 Task: Find connections with filter location Lo Prado with filter topic #jobsearching with filter profile language English with filter current company HDFC securities with filter school Symbiosis Institute of Computer Studies and Research with filter industry Business Content with filter service category CateringChange with filter keywords title Teaching Assistant
Action: Mouse moved to (528, 71)
Screenshot: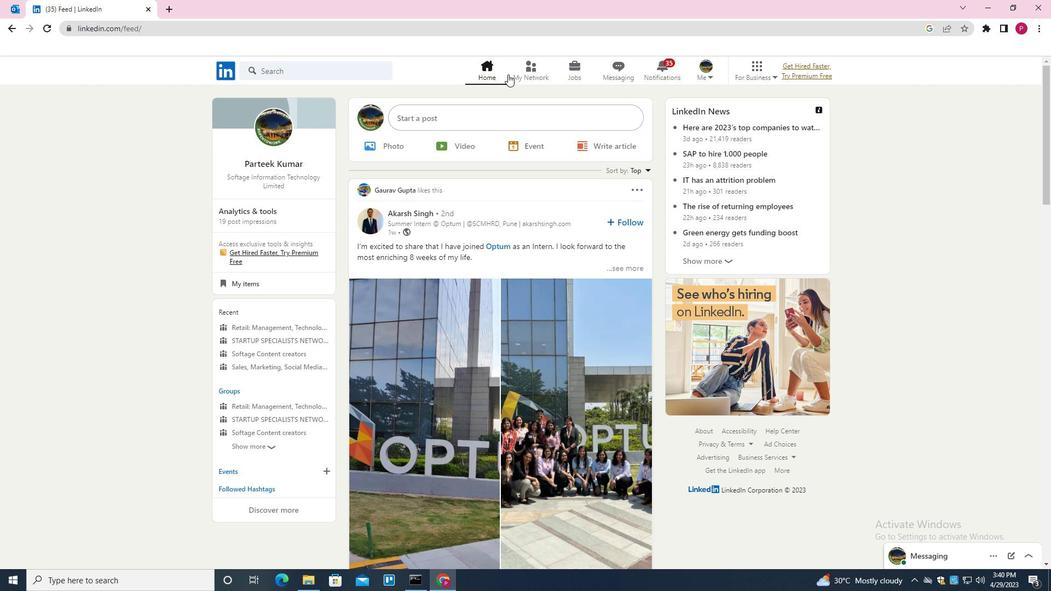 
Action: Mouse pressed left at (528, 71)
Screenshot: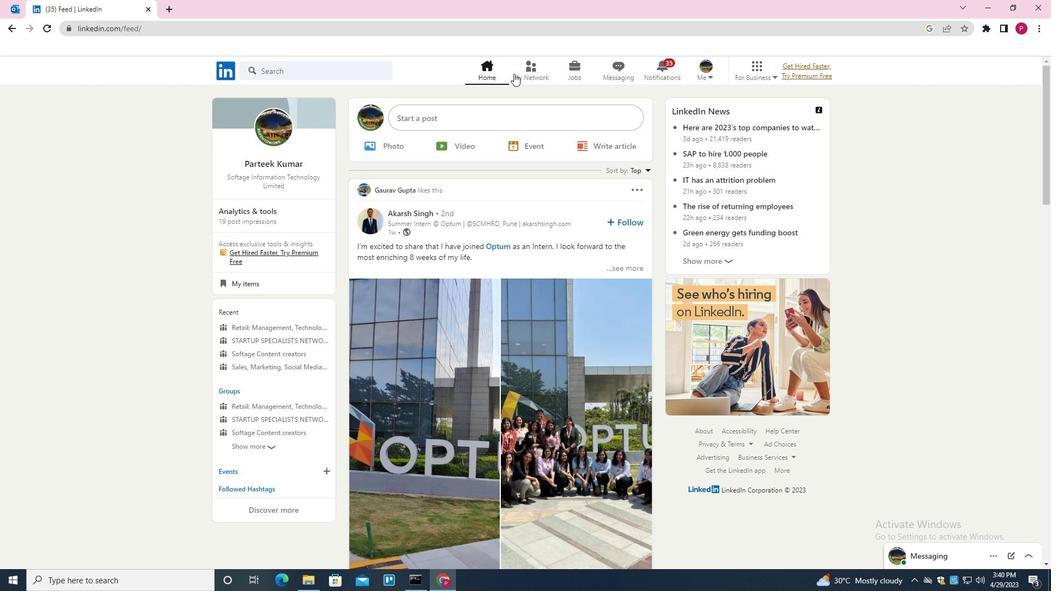 
Action: Mouse moved to (315, 132)
Screenshot: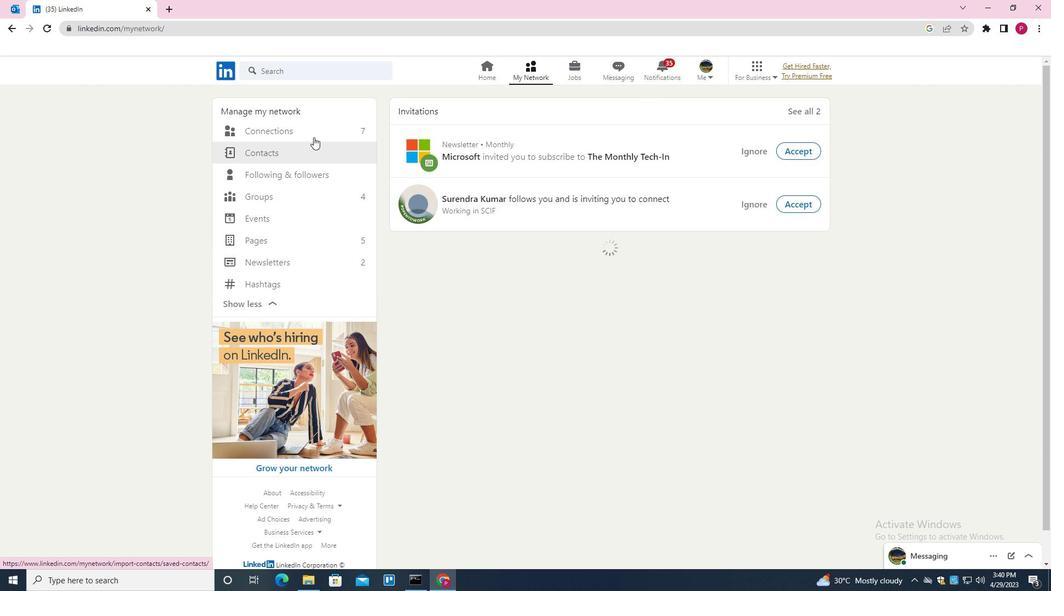
Action: Mouse pressed left at (315, 132)
Screenshot: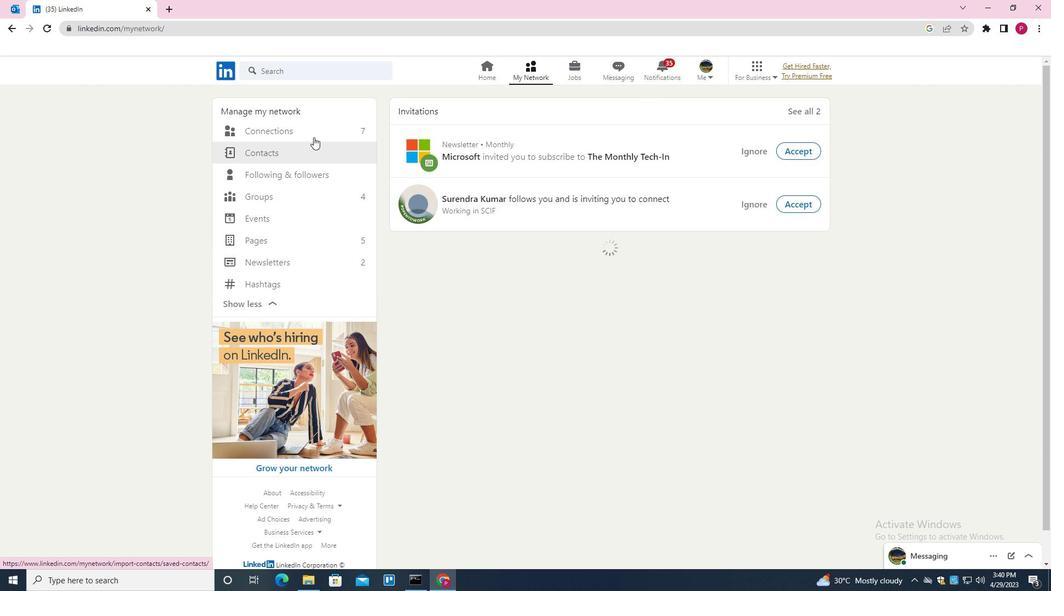 
Action: Mouse moved to (593, 130)
Screenshot: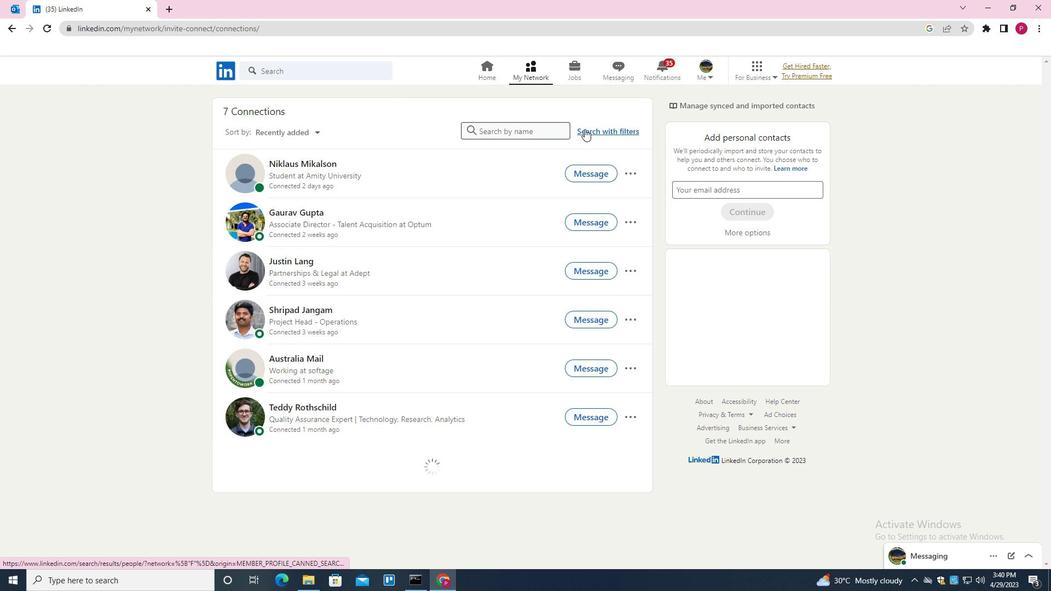 
Action: Mouse pressed left at (593, 130)
Screenshot: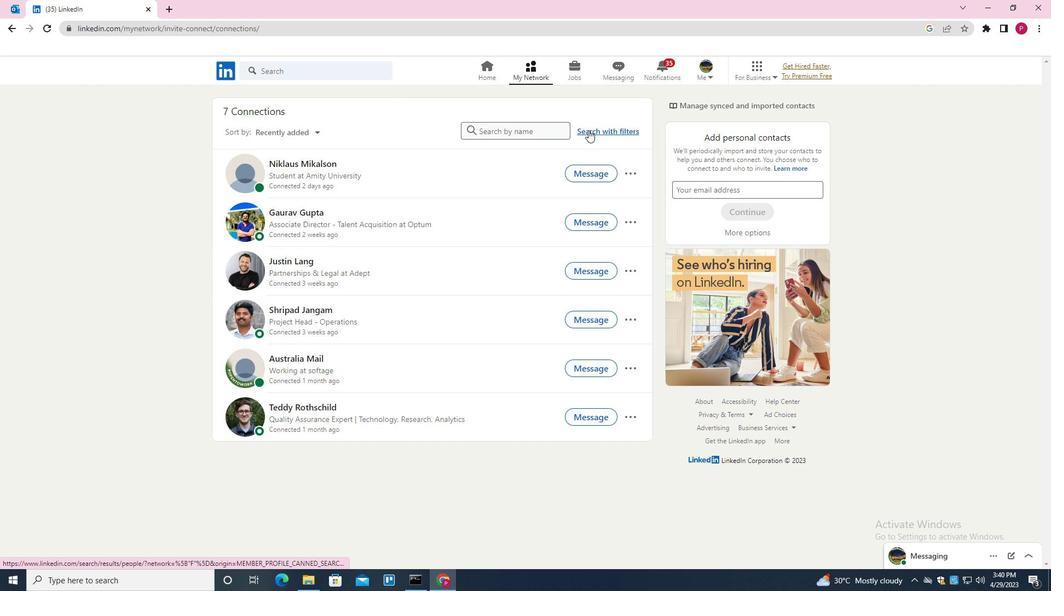 
Action: Mouse moved to (558, 105)
Screenshot: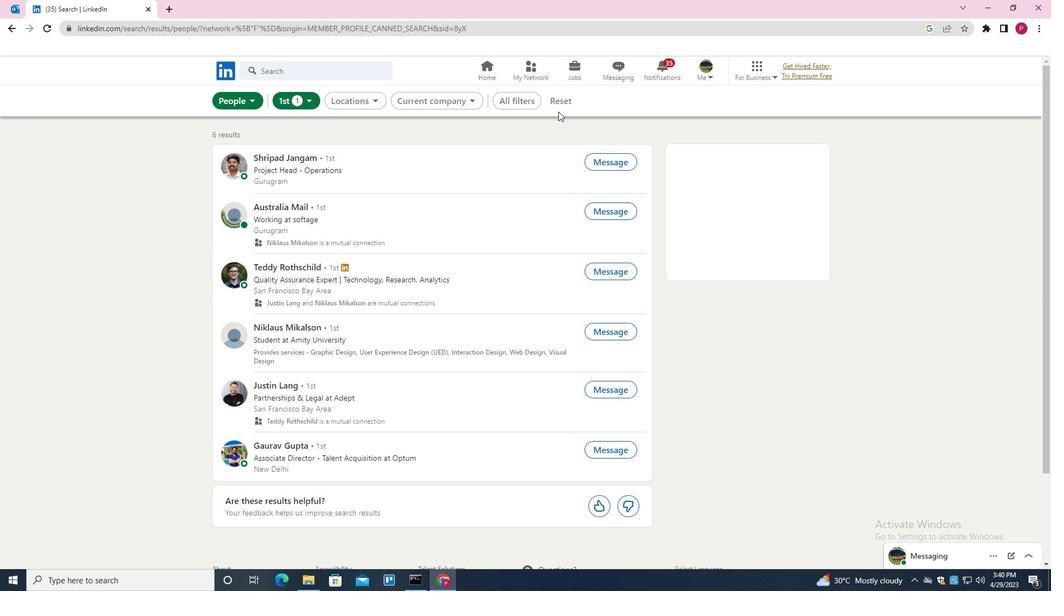 
Action: Mouse pressed left at (558, 105)
Screenshot: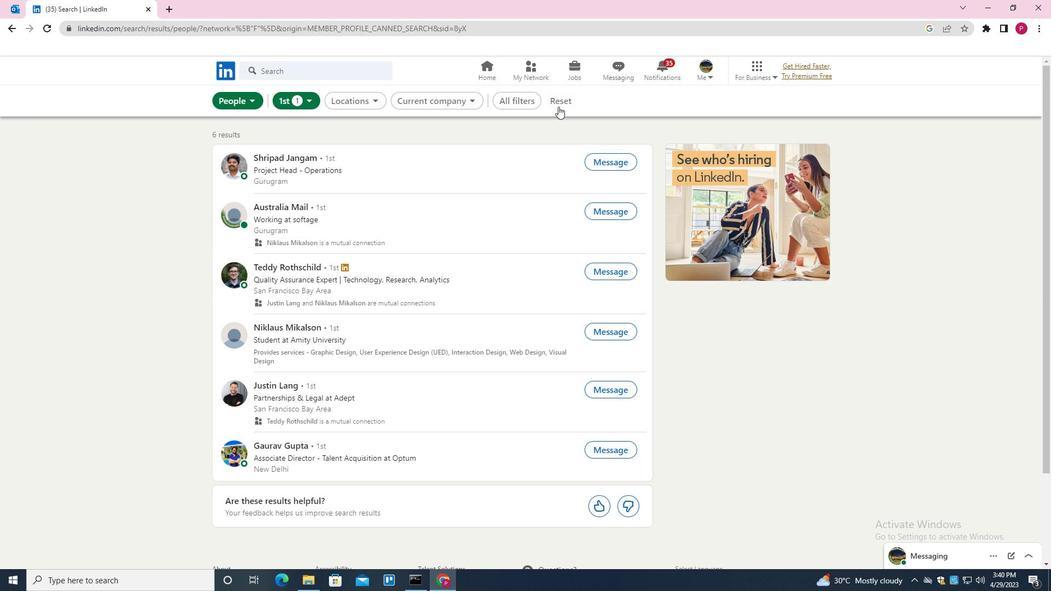 
Action: Mouse moved to (551, 101)
Screenshot: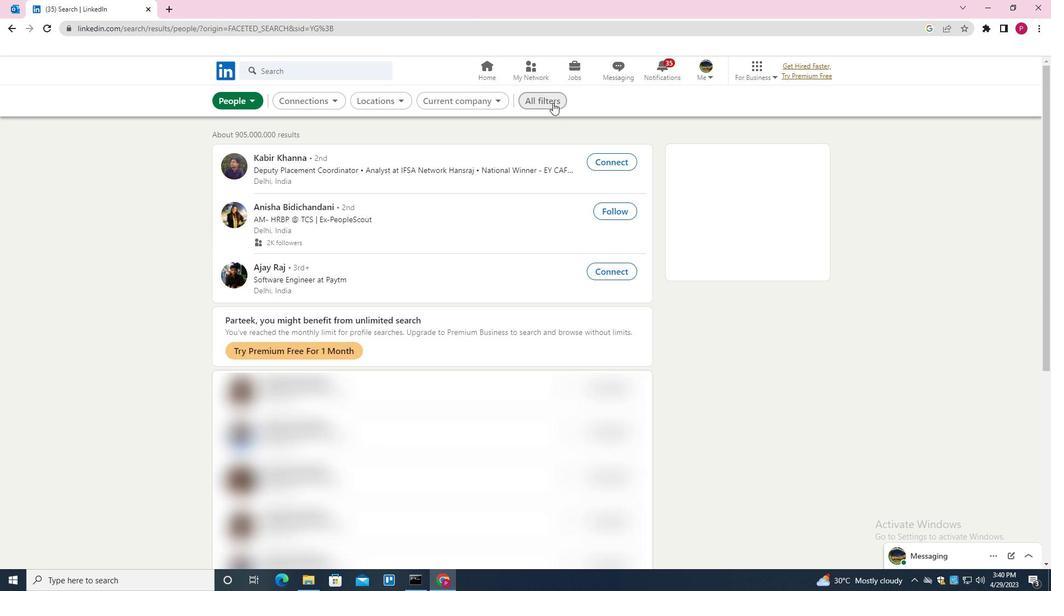 
Action: Mouse pressed left at (551, 101)
Screenshot: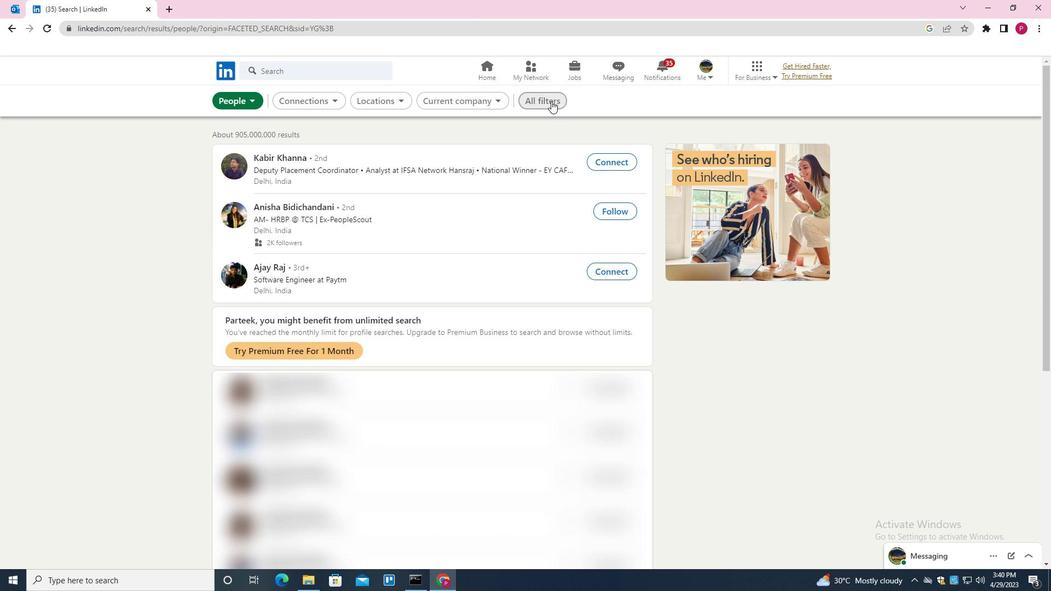 
Action: Mouse moved to (939, 425)
Screenshot: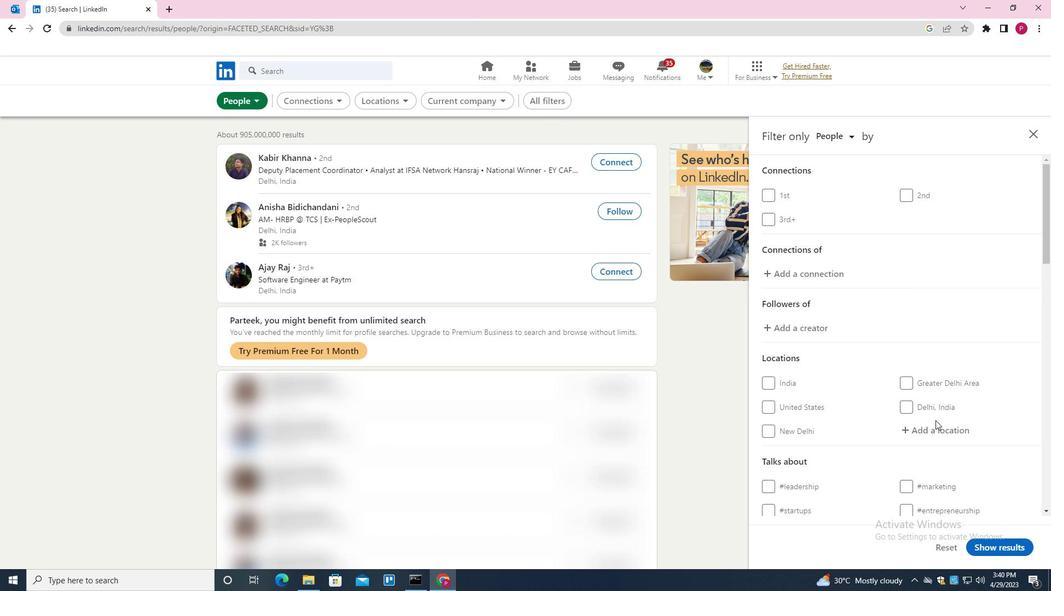 
Action: Mouse pressed left at (939, 425)
Screenshot: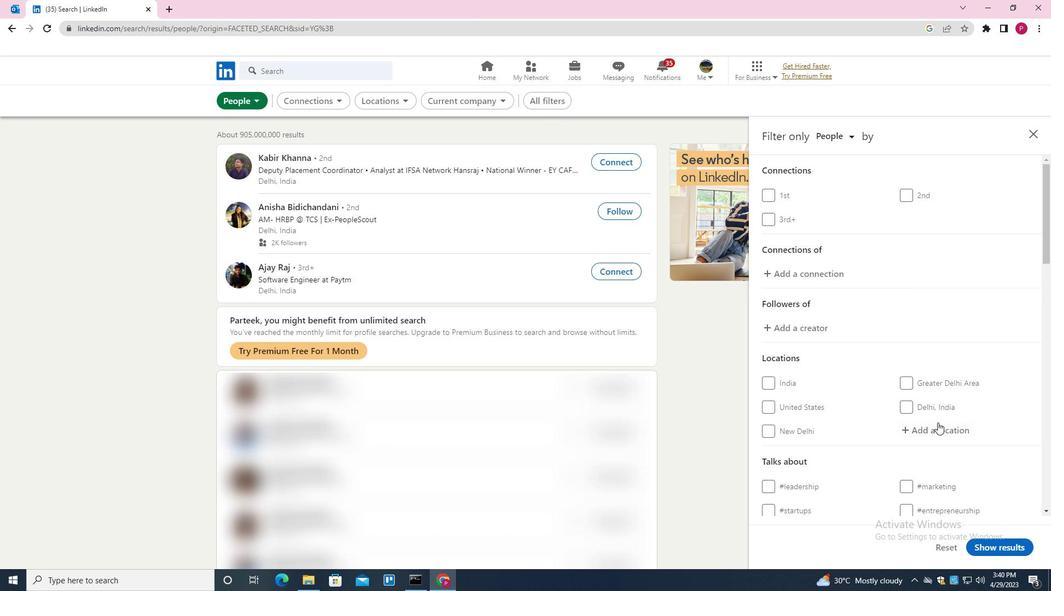 
Action: Mouse moved to (940, 426)
Screenshot: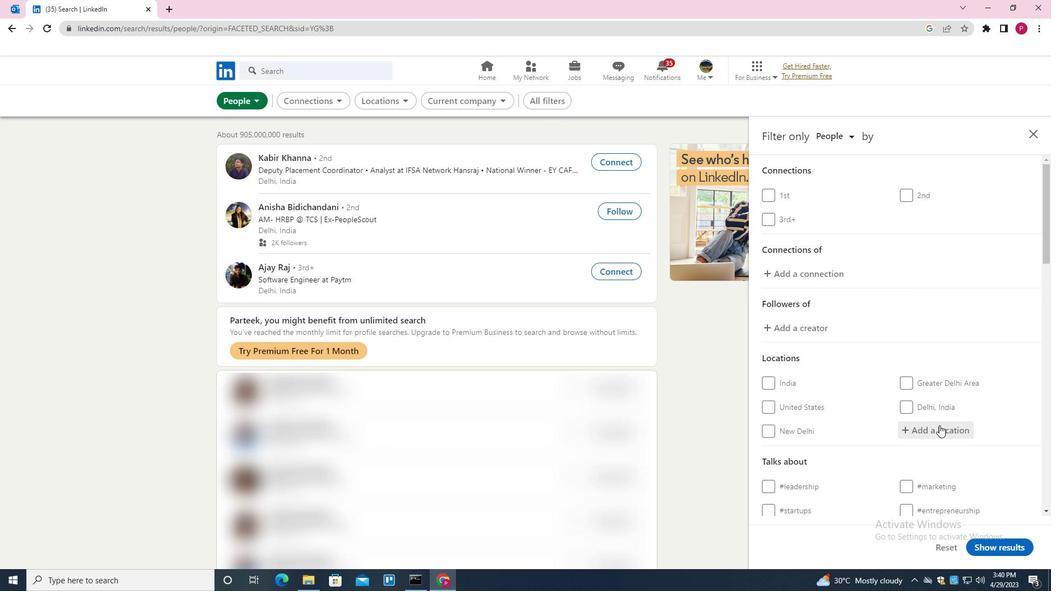 
Action: Key pressed <Key.shift>LO<Key.space><Key.shift>PRADO<Key.down><Key.enter>
Screenshot: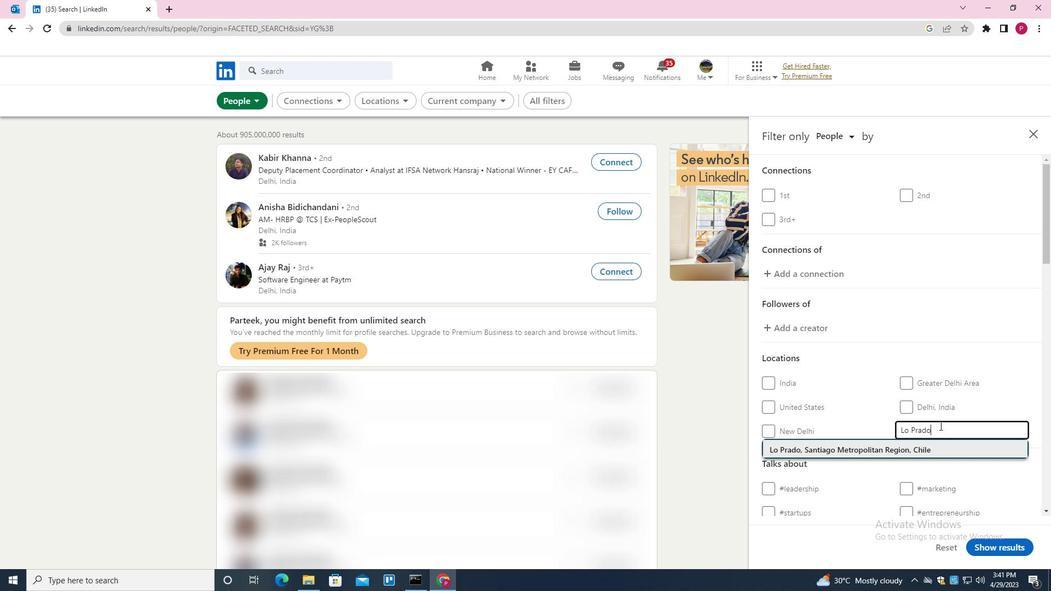 
Action: Mouse moved to (937, 428)
Screenshot: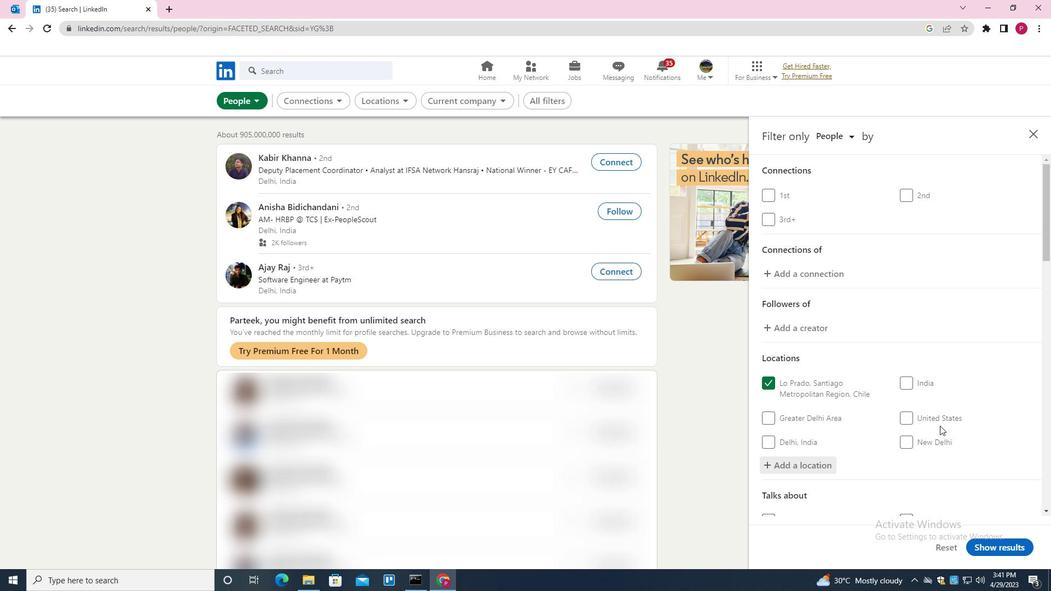 
Action: Mouse scrolled (937, 428) with delta (0, 0)
Screenshot: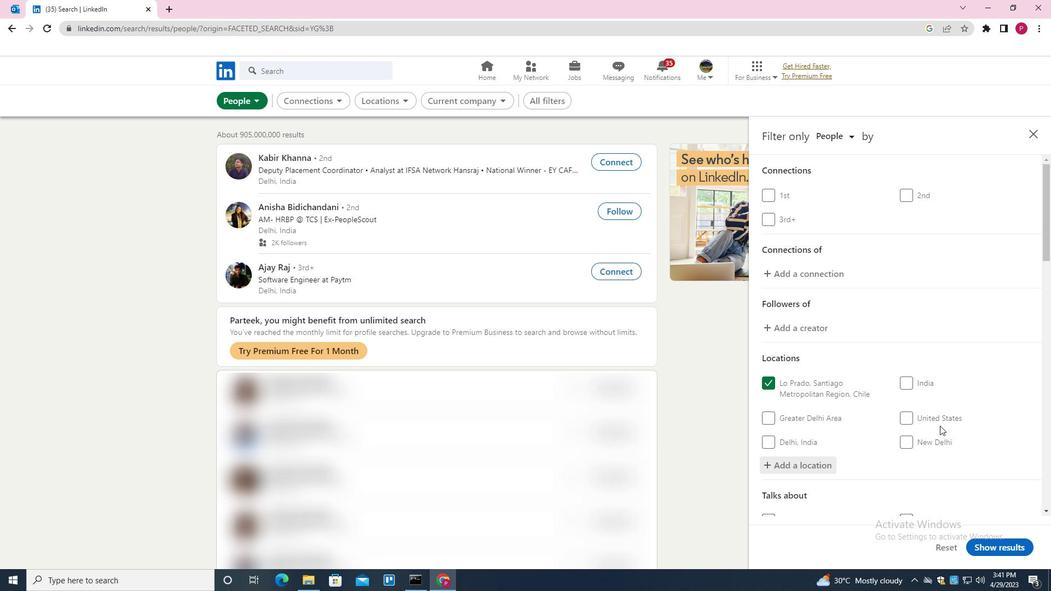 
Action: Mouse moved to (935, 429)
Screenshot: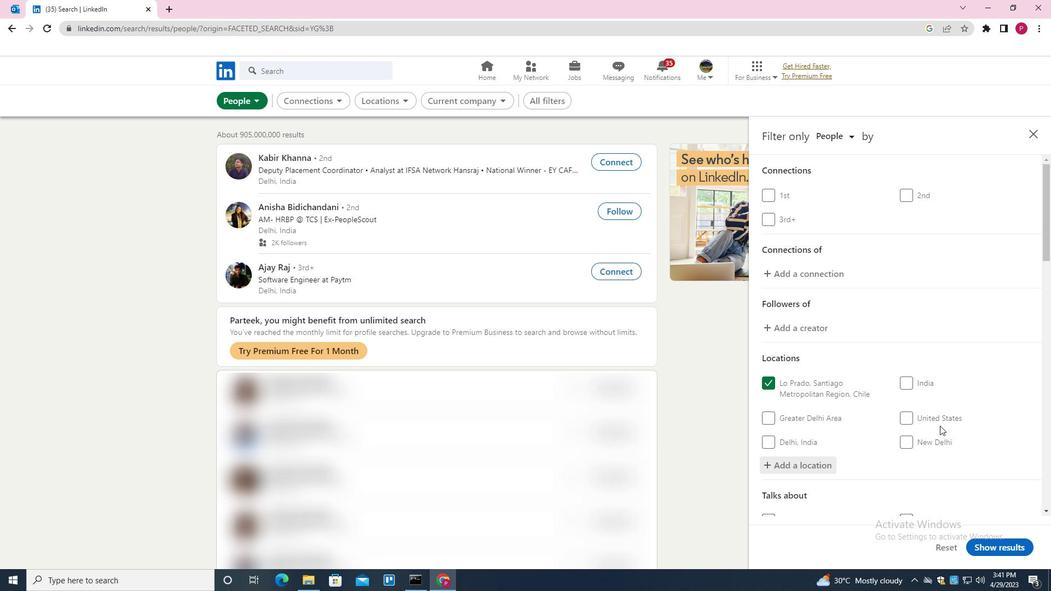 
Action: Mouse scrolled (935, 428) with delta (0, 0)
Screenshot: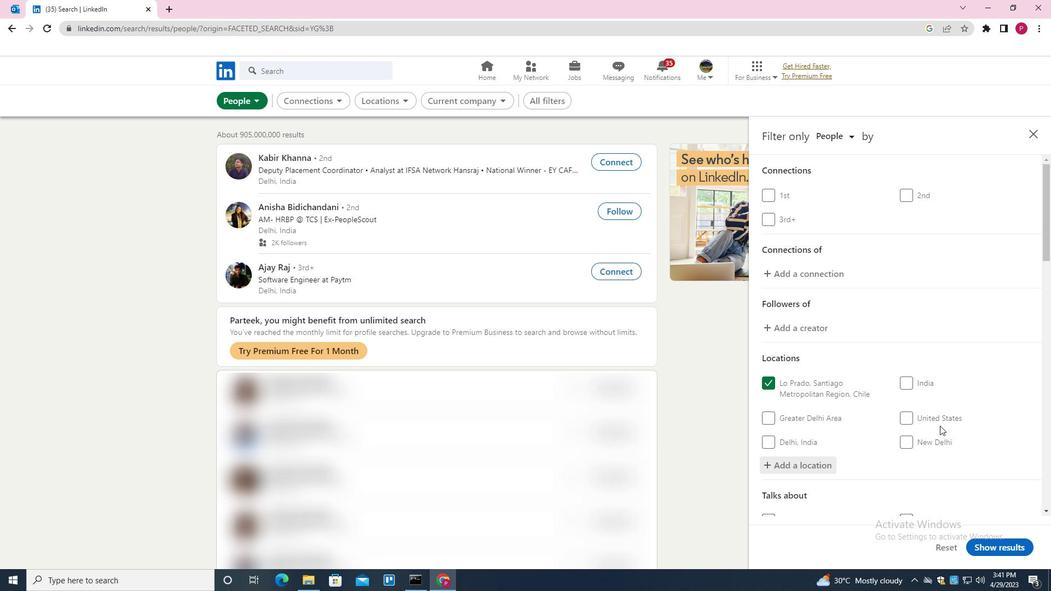 
Action: Mouse moved to (934, 430)
Screenshot: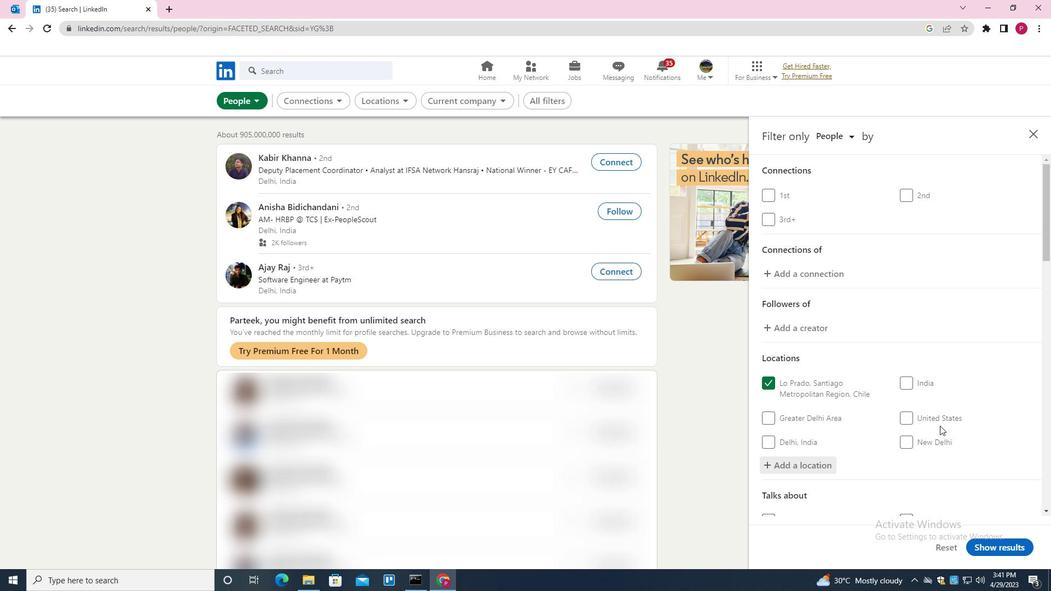 
Action: Mouse scrolled (934, 429) with delta (0, 0)
Screenshot: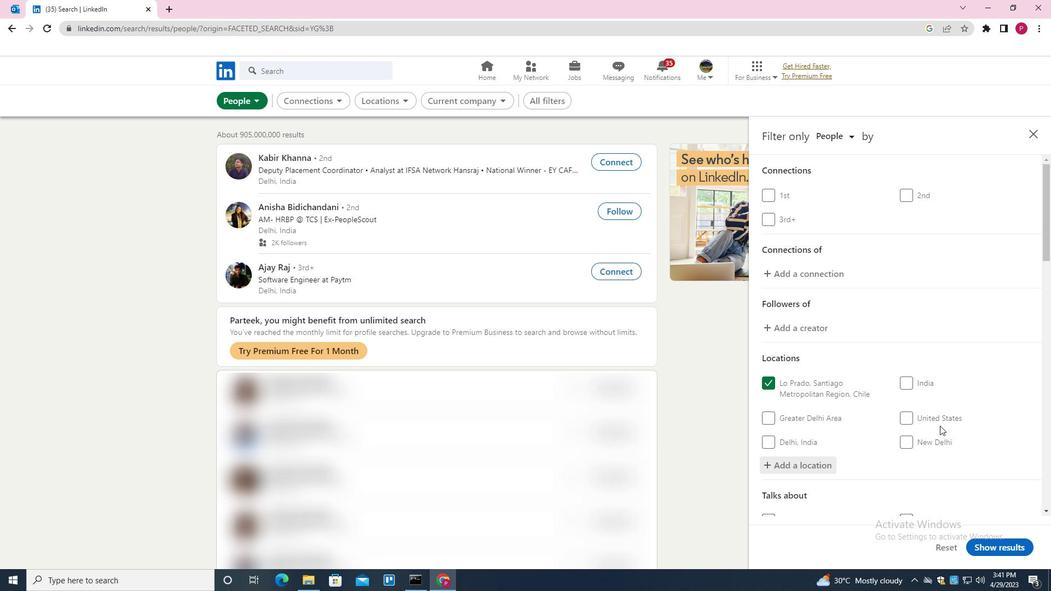 
Action: Mouse moved to (934, 430)
Screenshot: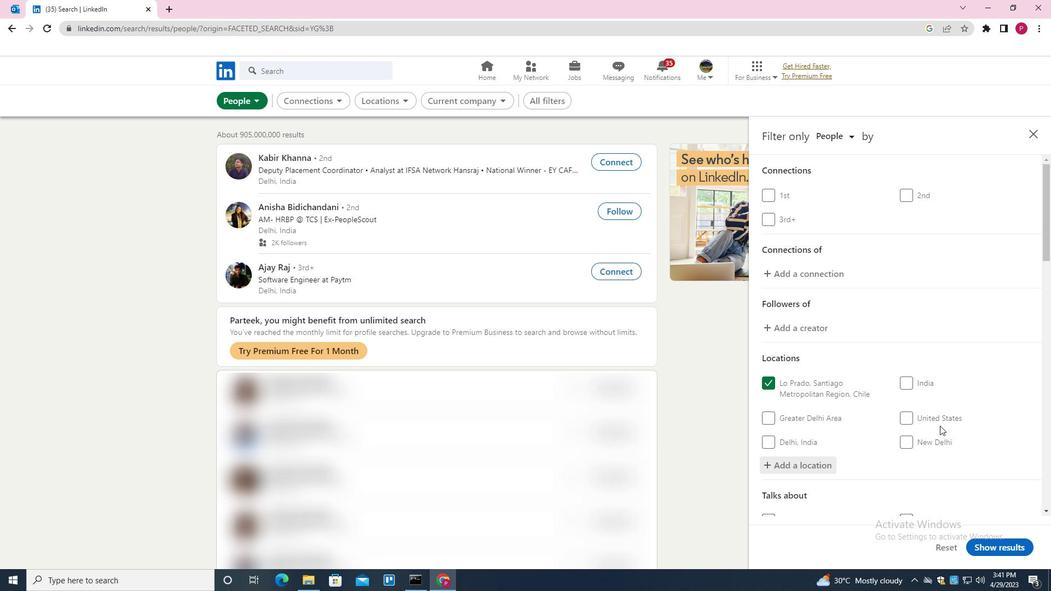 
Action: Mouse scrolled (934, 429) with delta (0, 0)
Screenshot: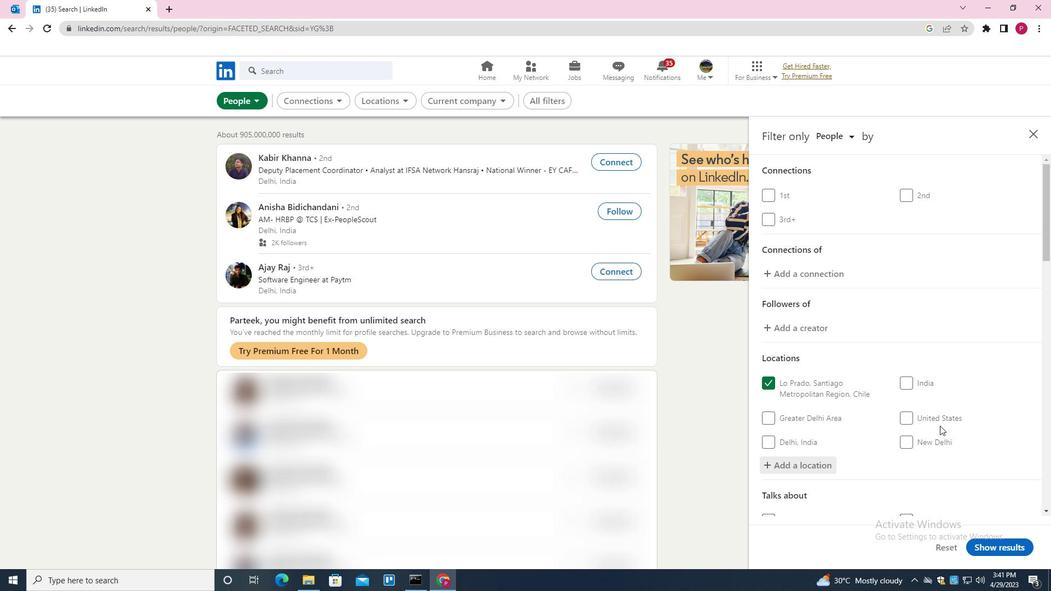 
Action: Mouse moved to (919, 345)
Screenshot: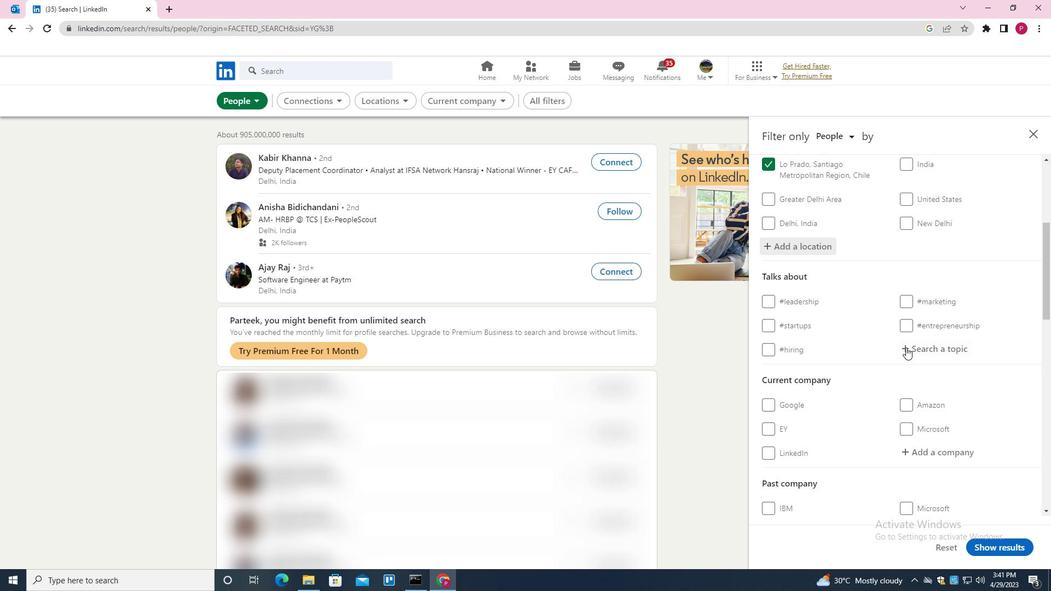 
Action: Mouse pressed left at (919, 345)
Screenshot: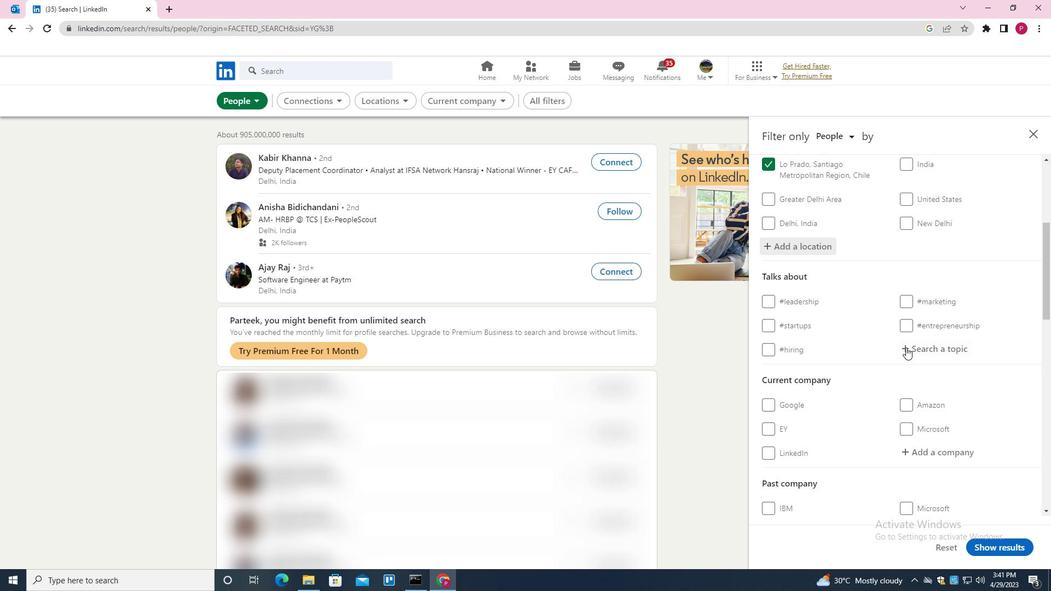 
Action: Key pressed JOBSEARCHING<Key.down><Key.enter>
Screenshot: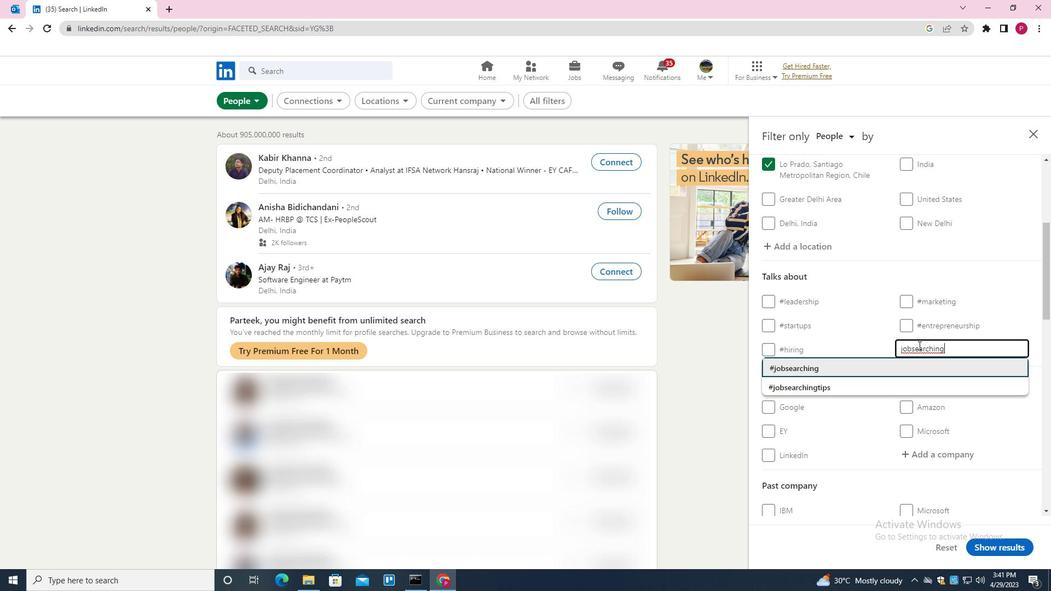 
Action: Mouse moved to (879, 371)
Screenshot: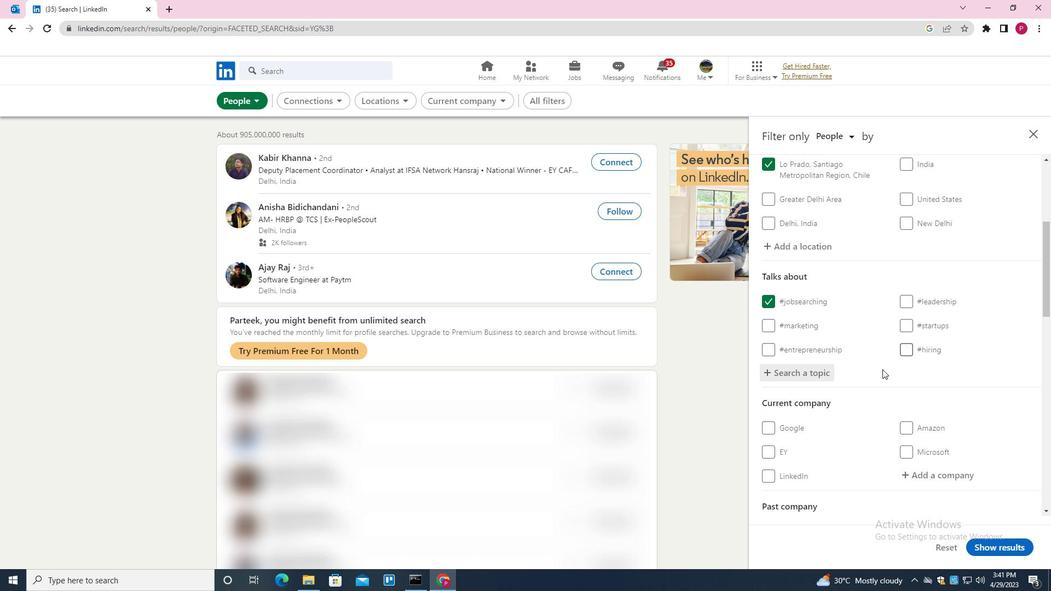 
Action: Mouse scrolled (879, 371) with delta (0, 0)
Screenshot: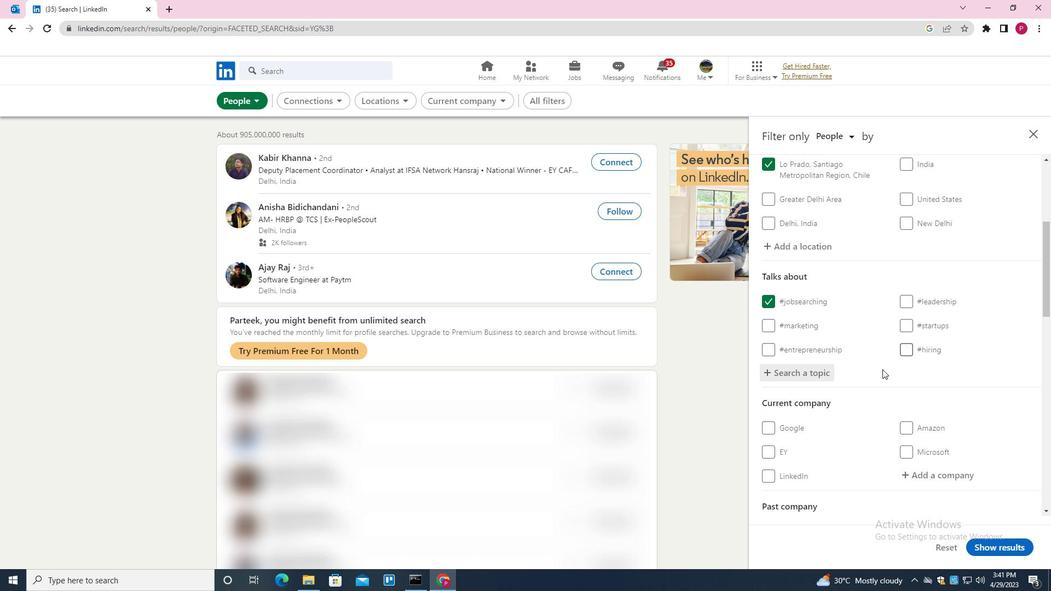 
Action: Mouse scrolled (879, 371) with delta (0, 0)
Screenshot: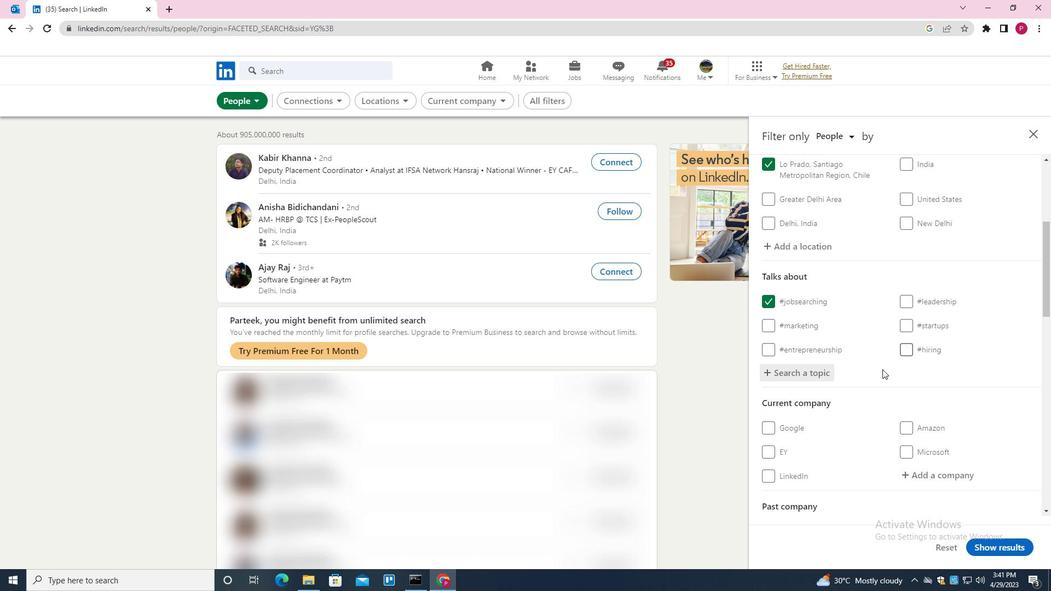 
Action: Mouse scrolled (879, 371) with delta (0, 0)
Screenshot: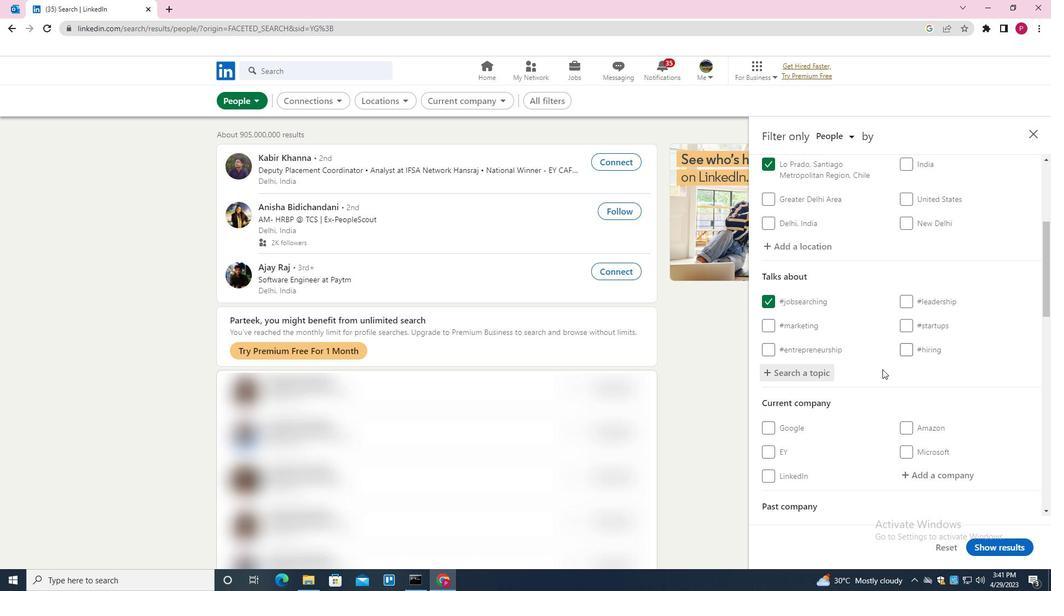 
Action: Mouse moved to (879, 364)
Screenshot: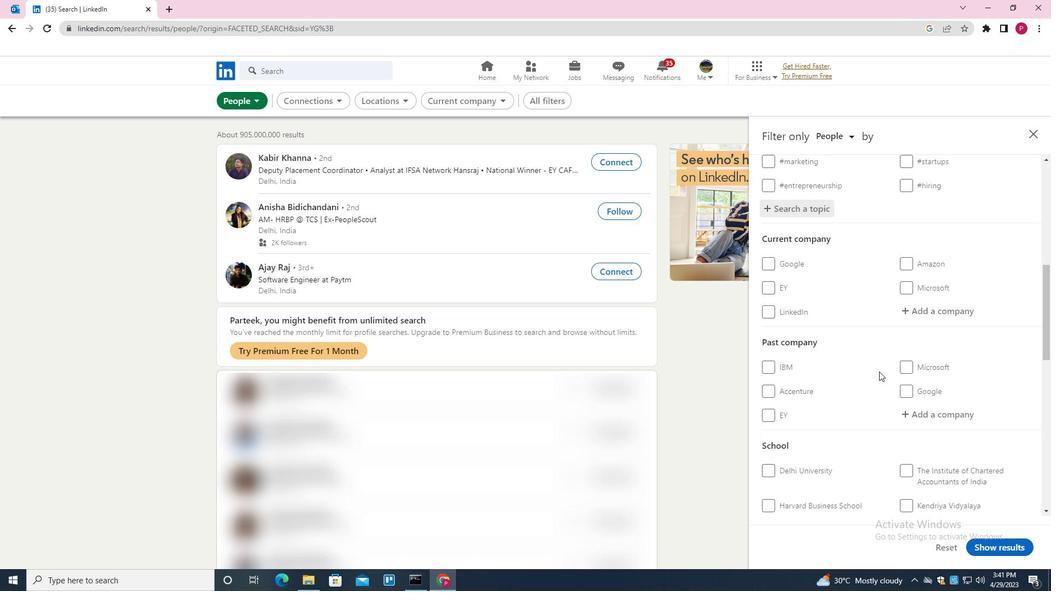 
Action: Mouse scrolled (879, 363) with delta (0, 0)
Screenshot: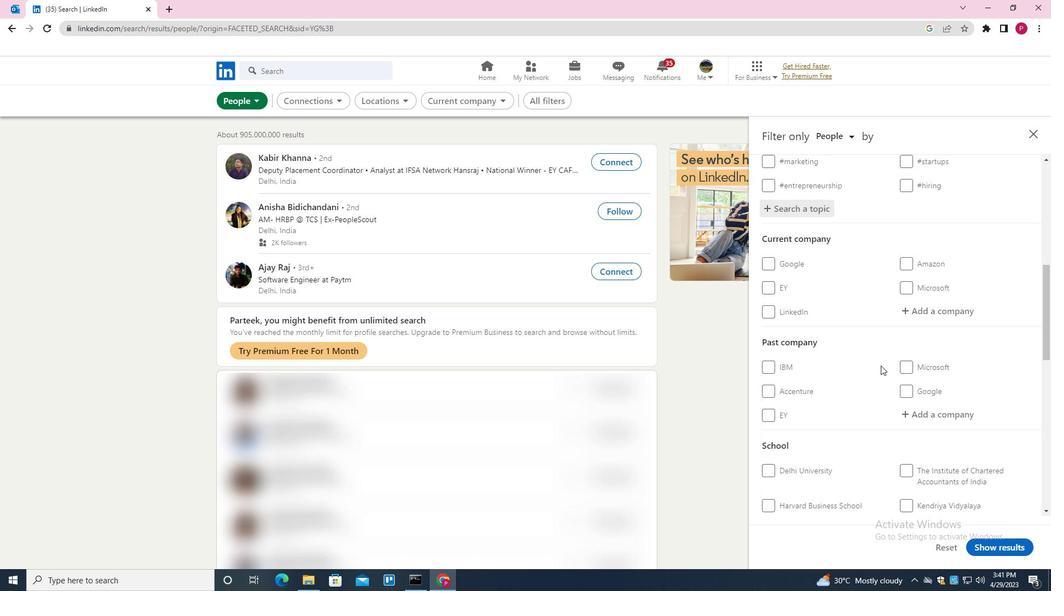 
Action: Mouse scrolled (879, 363) with delta (0, 0)
Screenshot: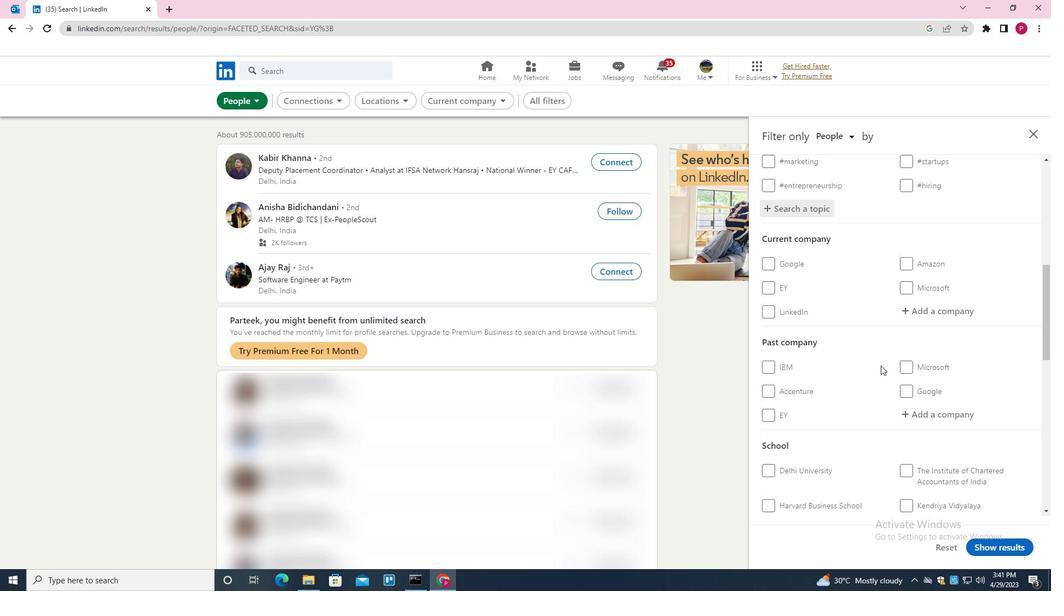 
Action: Mouse scrolled (879, 363) with delta (0, 0)
Screenshot: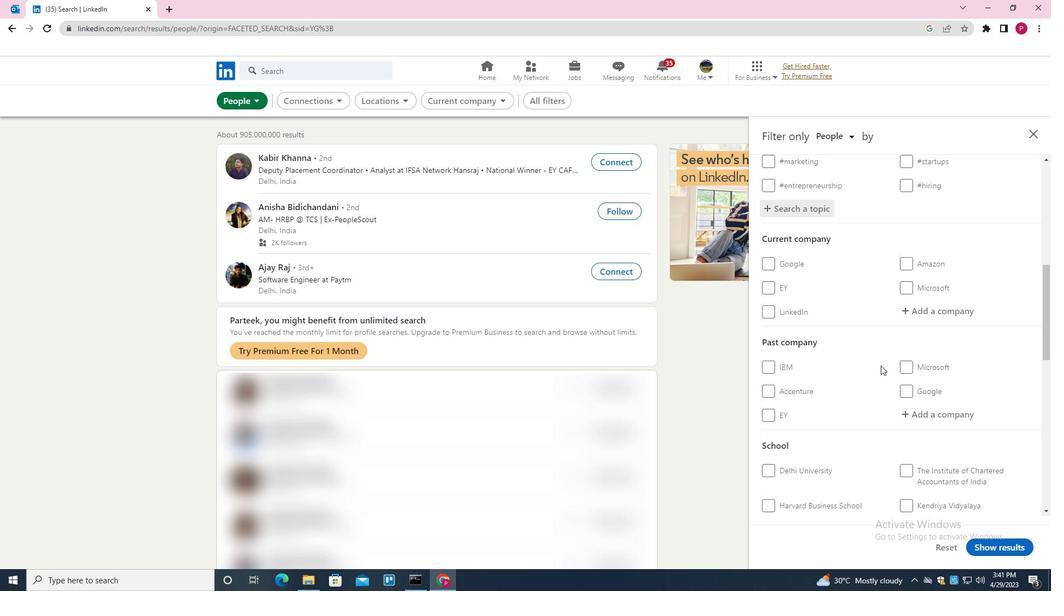 
Action: Mouse scrolled (879, 363) with delta (0, 0)
Screenshot: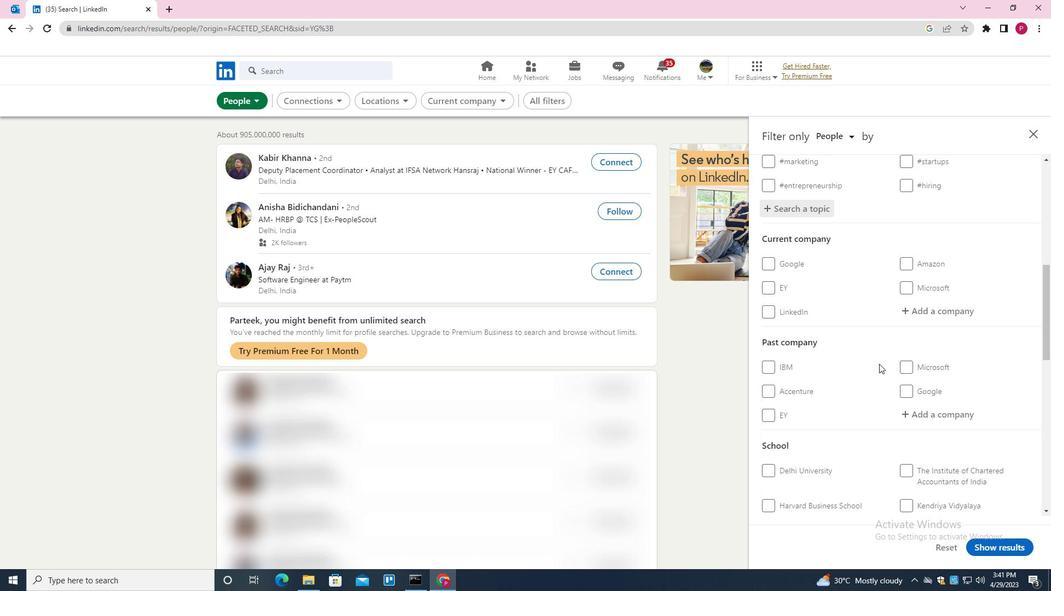 
Action: Mouse moved to (869, 372)
Screenshot: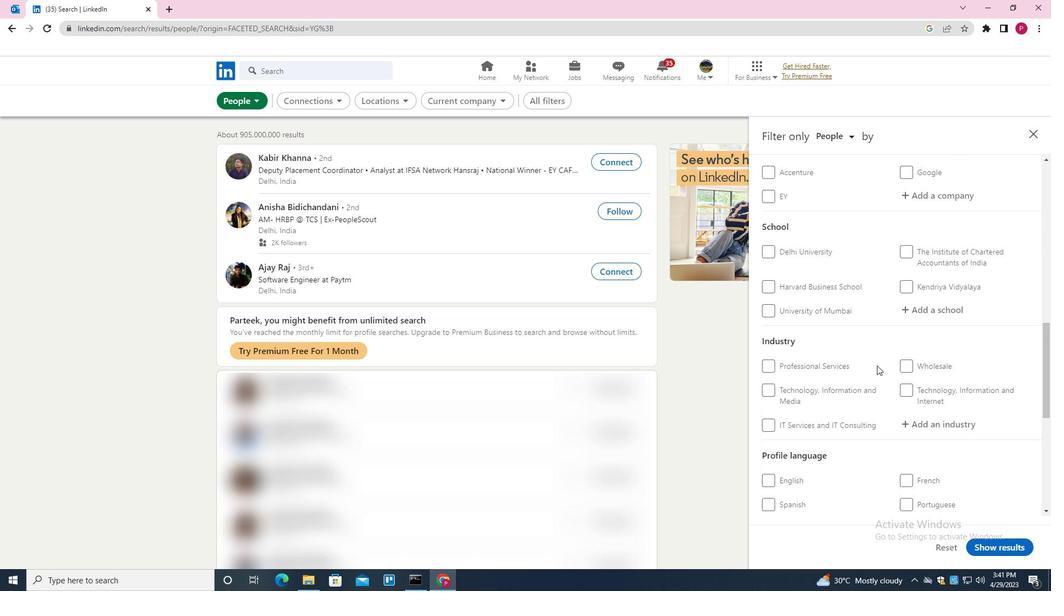 
Action: Mouse scrolled (869, 372) with delta (0, 0)
Screenshot: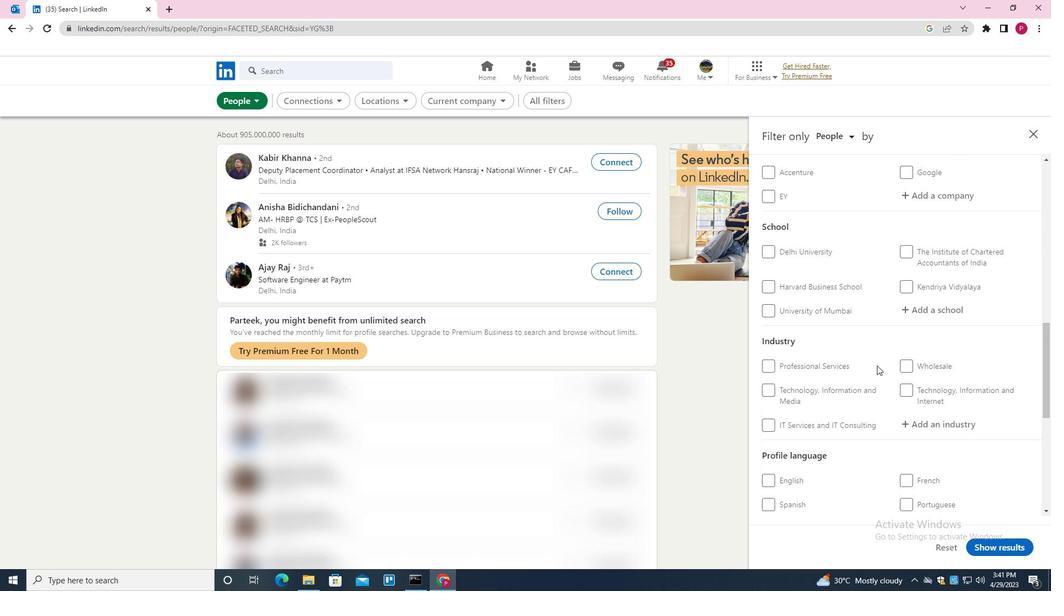 
Action: Mouse scrolled (869, 372) with delta (0, 0)
Screenshot: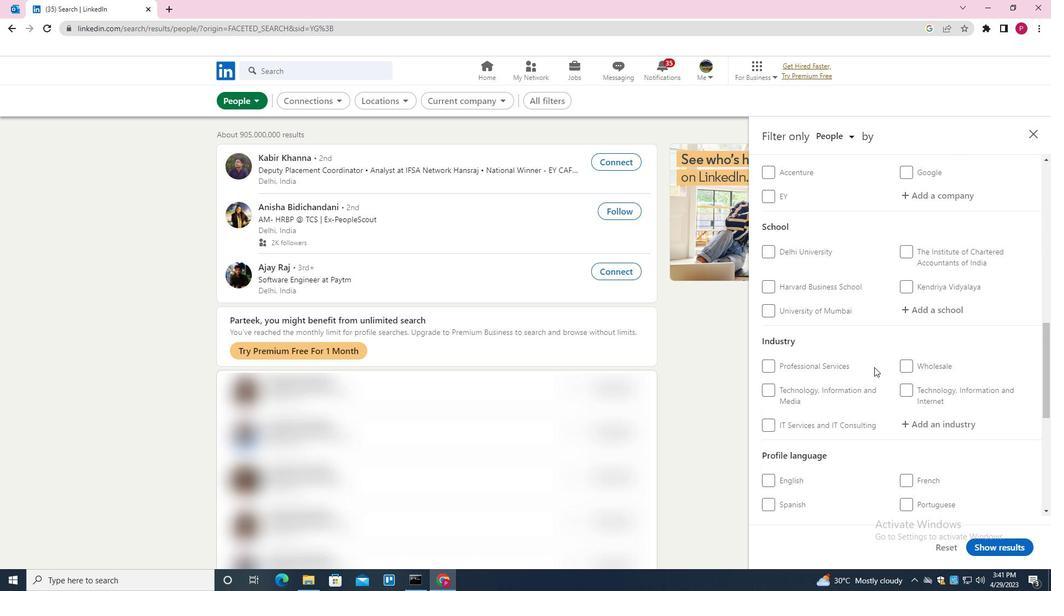 
Action: Mouse scrolled (869, 372) with delta (0, 0)
Screenshot: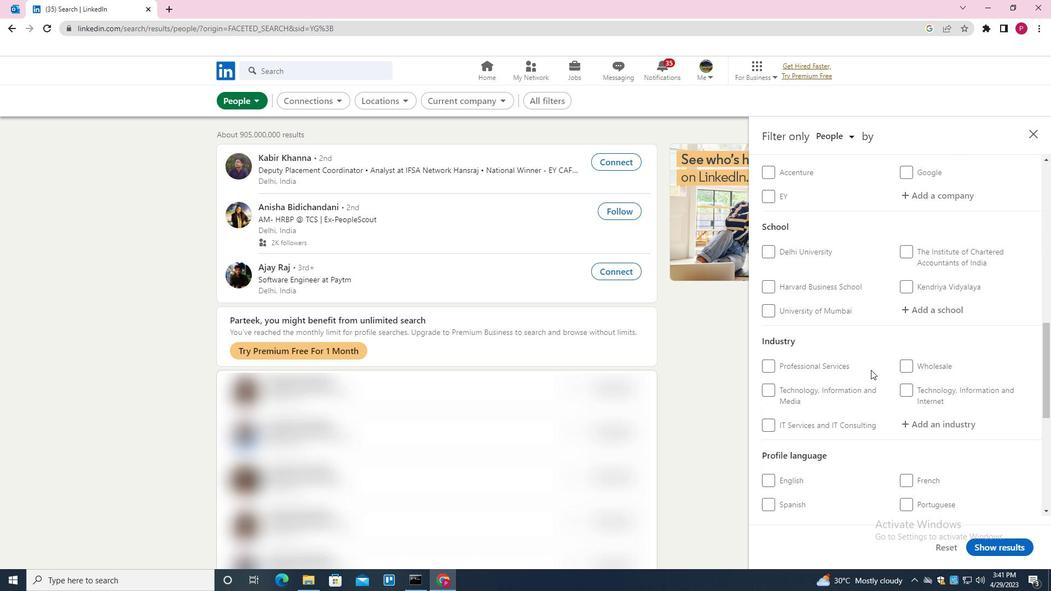 
Action: Mouse moved to (787, 312)
Screenshot: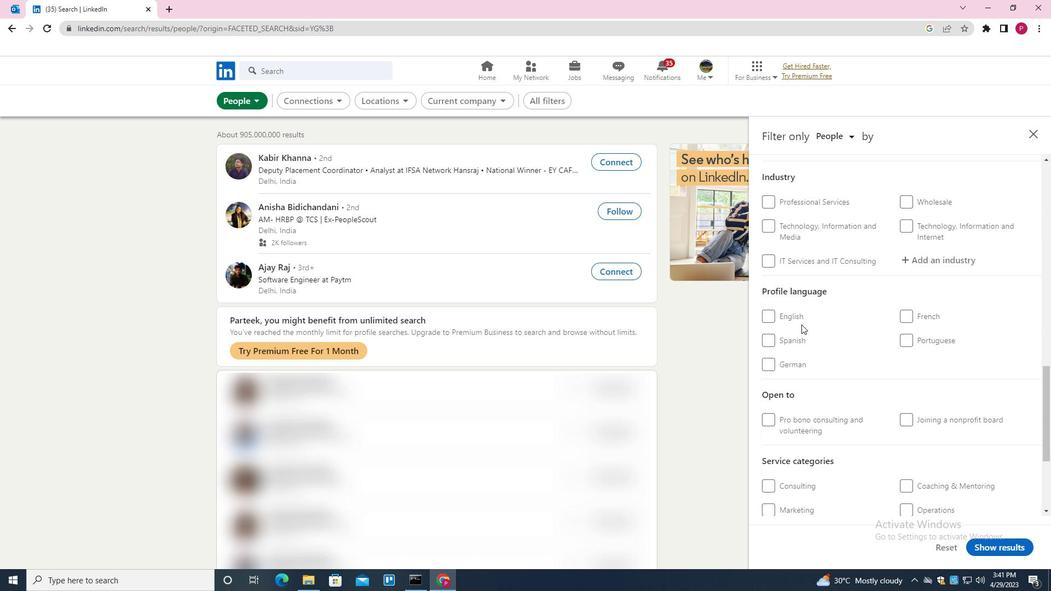 
Action: Mouse pressed left at (787, 312)
Screenshot: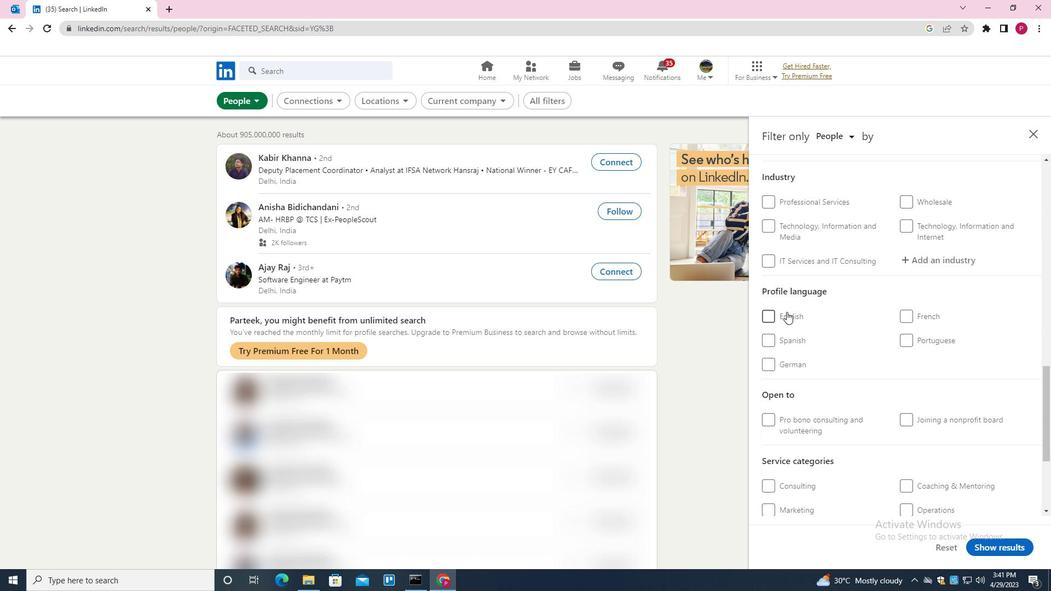 
Action: Mouse moved to (820, 313)
Screenshot: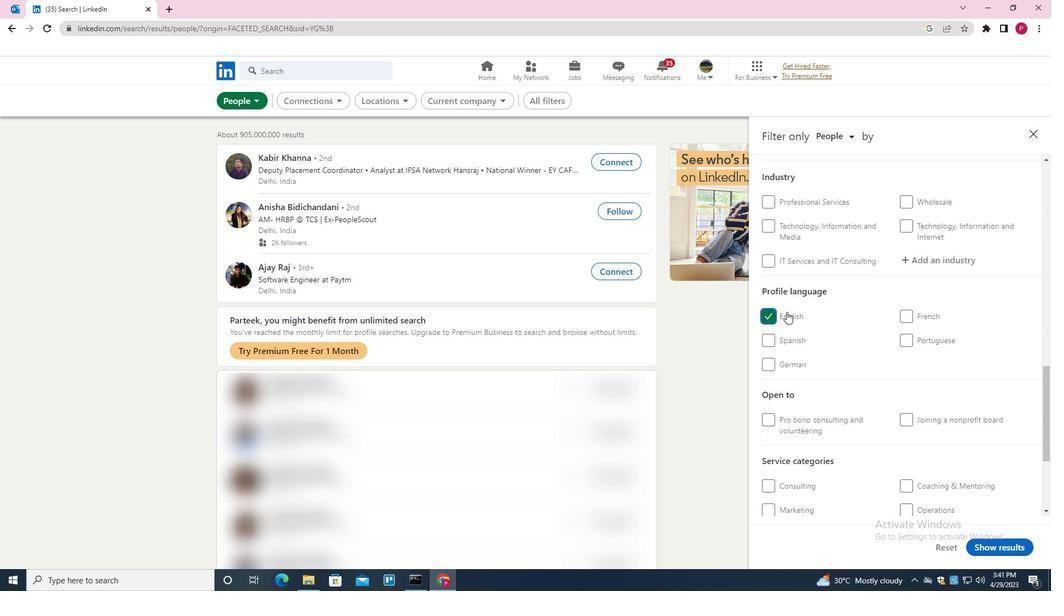 
Action: Mouse scrolled (820, 314) with delta (0, 0)
Screenshot: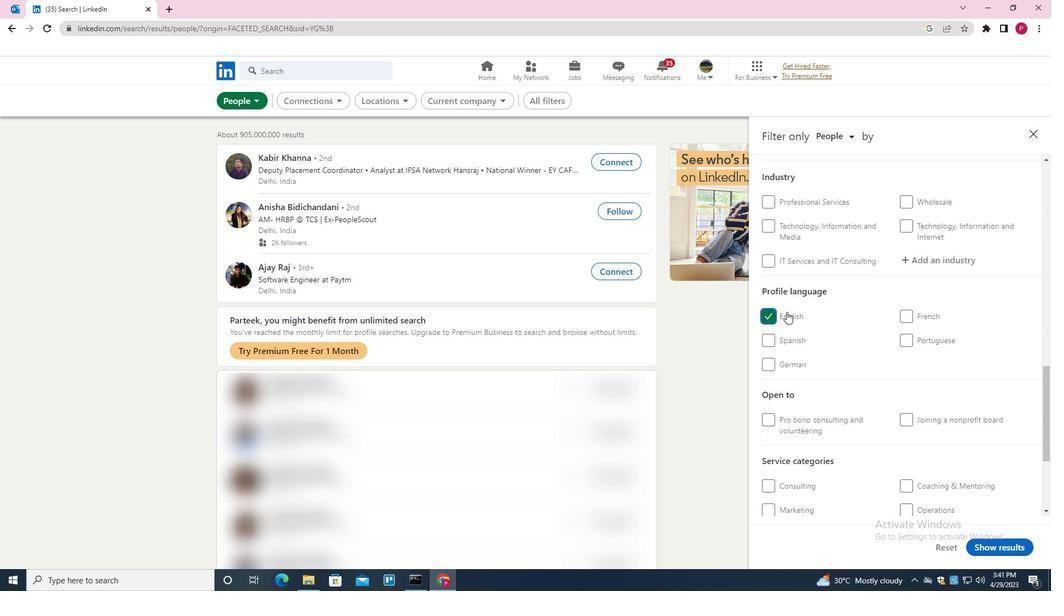 
Action: Mouse scrolled (820, 314) with delta (0, 0)
Screenshot: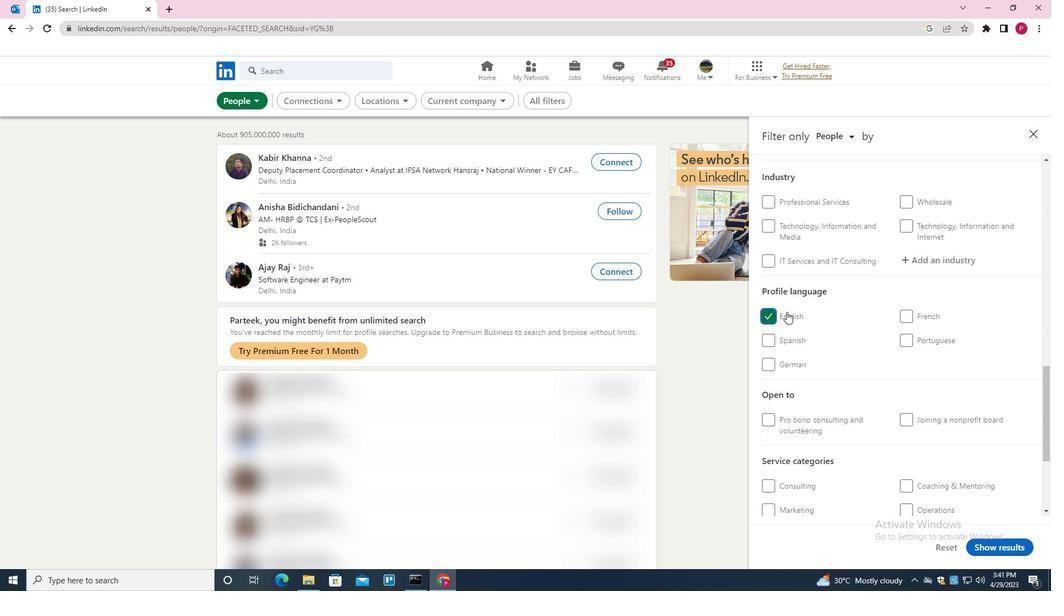 
Action: Mouse scrolled (820, 314) with delta (0, 0)
Screenshot: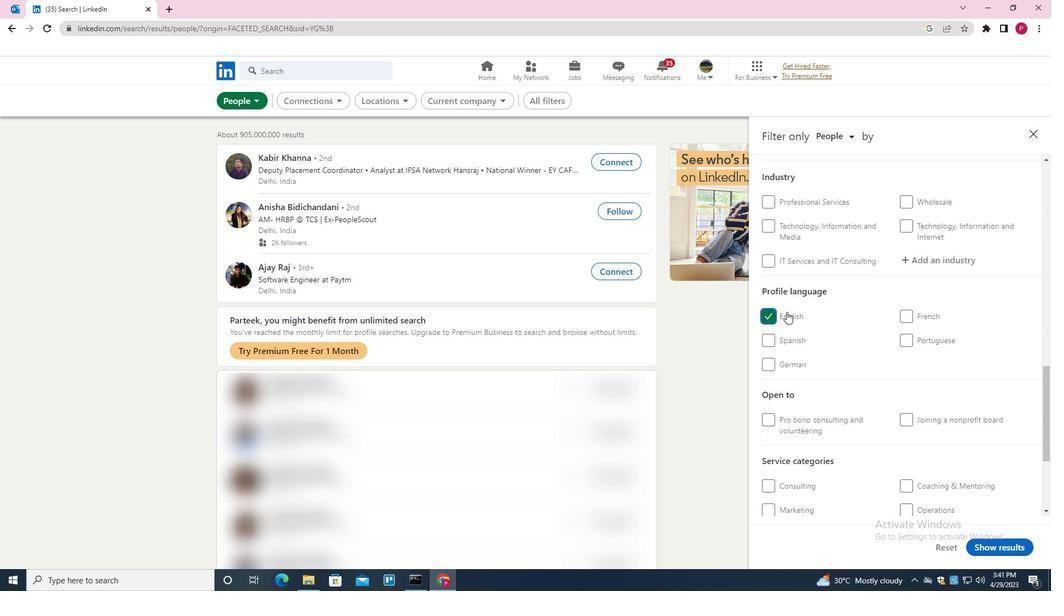 
Action: Mouse scrolled (820, 314) with delta (0, 0)
Screenshot: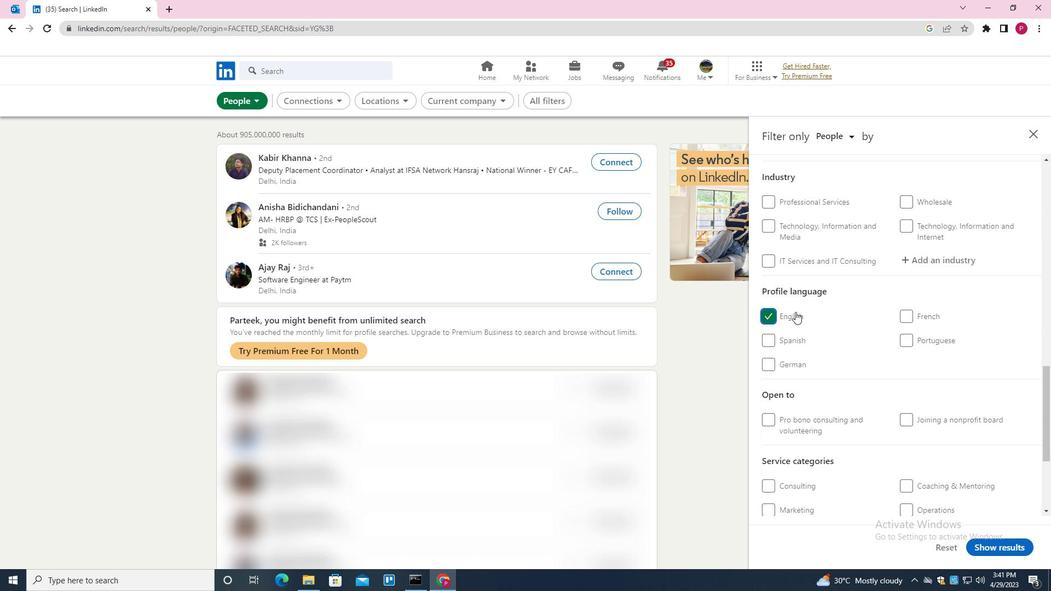 
Action: Mouse scrolled (820, 314) with delta (0, 0)
Screenshot: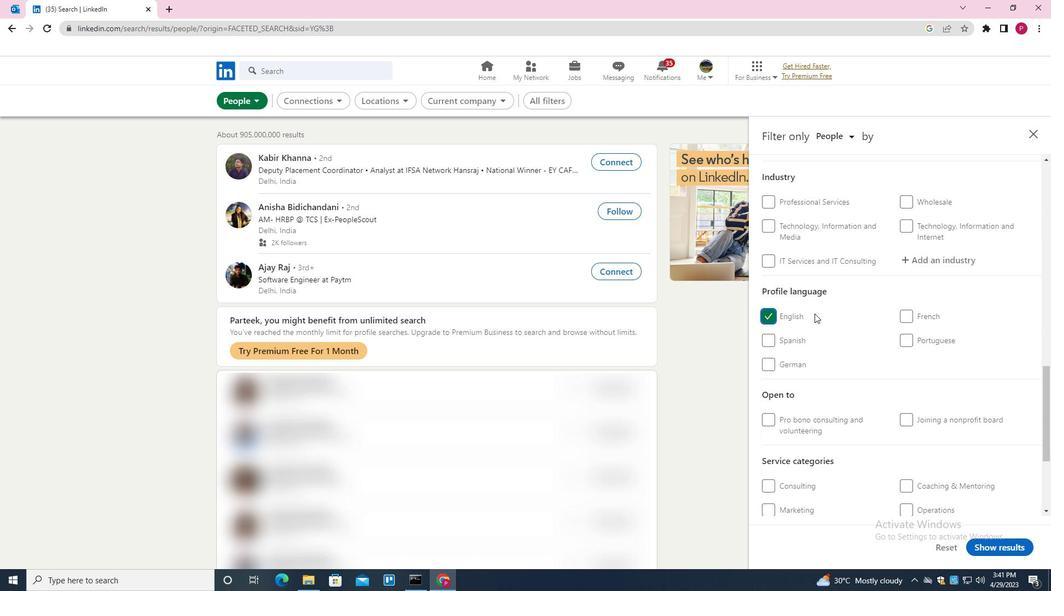 
Action: Mouse scrolled (820, 314) with delta (0, 0)
Screenshot: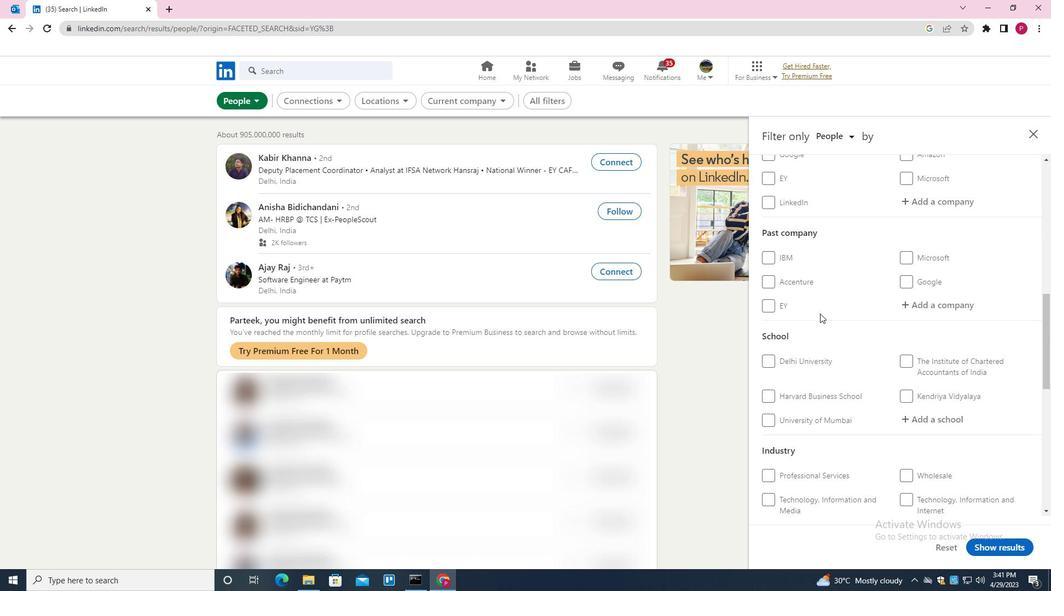 
Action: Mouse scrolled (820, 314) with delta (0, 0)
Screenshot: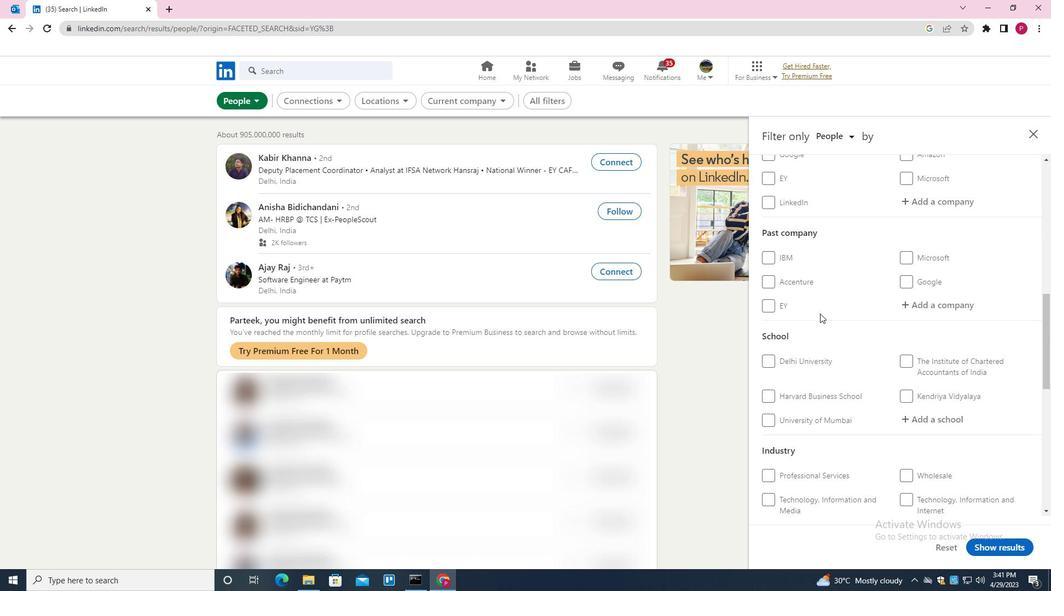 
Action: Mouse moved to (945, 312)
Screenshot: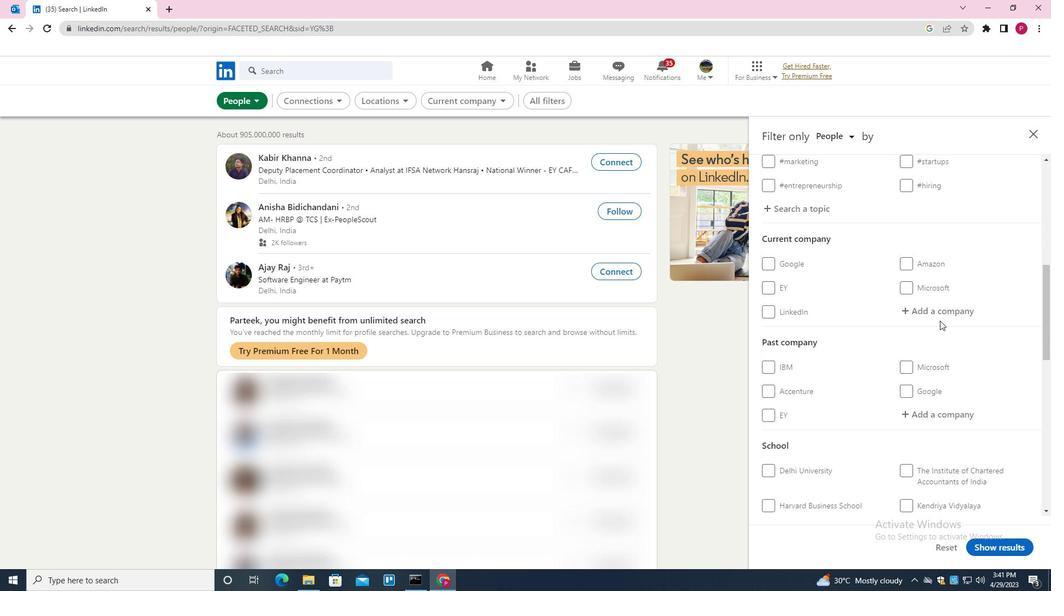 
Action: Mouse pressed left at (945, 312)
Screenshot: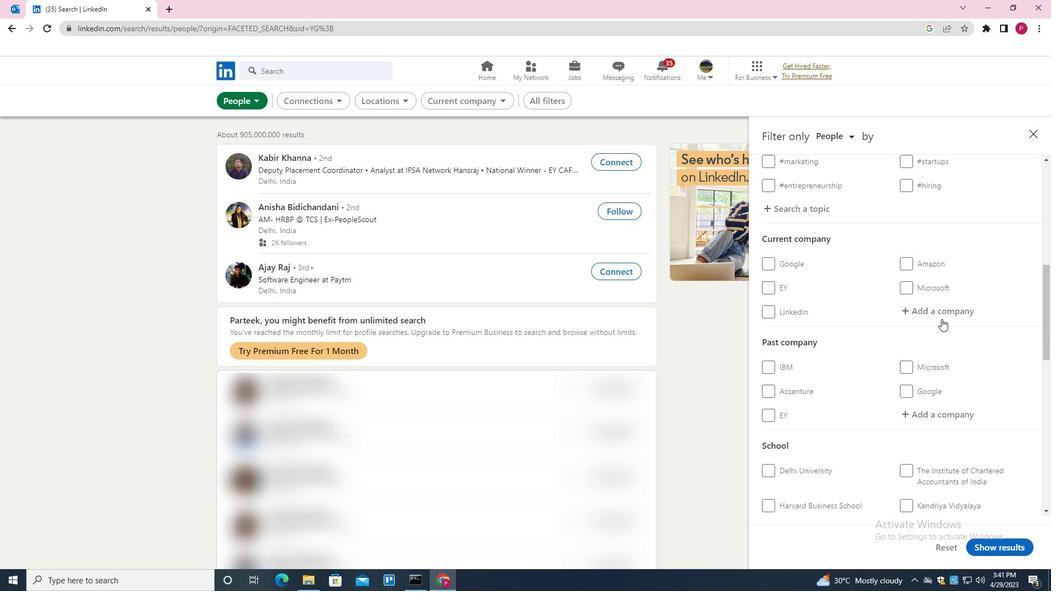 
Action: Key pressed <Key.shift><Key.shift><Key.shift><Key.shift><Key.shift><Key.shift><Key.shift><Key.shift><Key.shift><Key.shift><Key.shift><Key.shift><Key.shift><Key.shift><Key.shift><Key.shift><Key.shift><Key.shift>HDFC<Key.down><Key.down><Key.down><Key.down><Key.down><Key.enter>
Screenshot: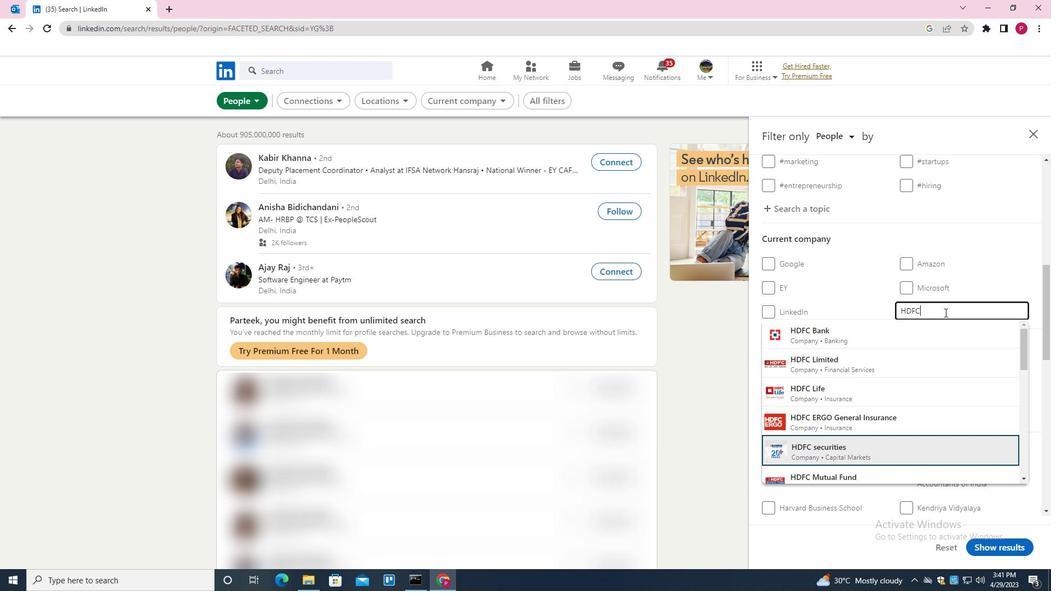 
Action: Mouse moved to (900, 343)
Screenshot: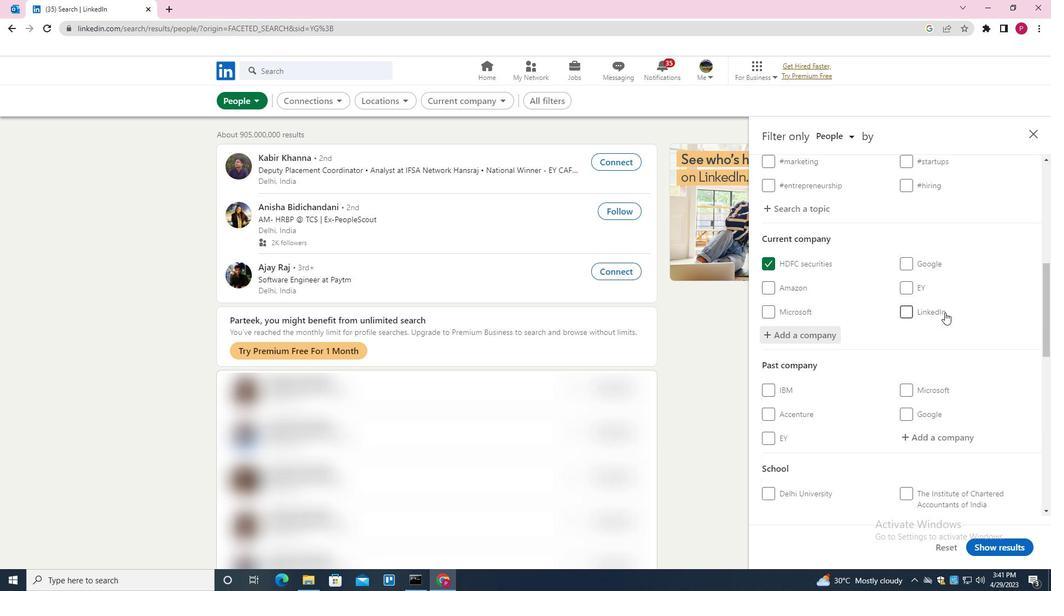 
Action: Mouse scrolled (900, 342) with delta (0, 0)
Screenshot: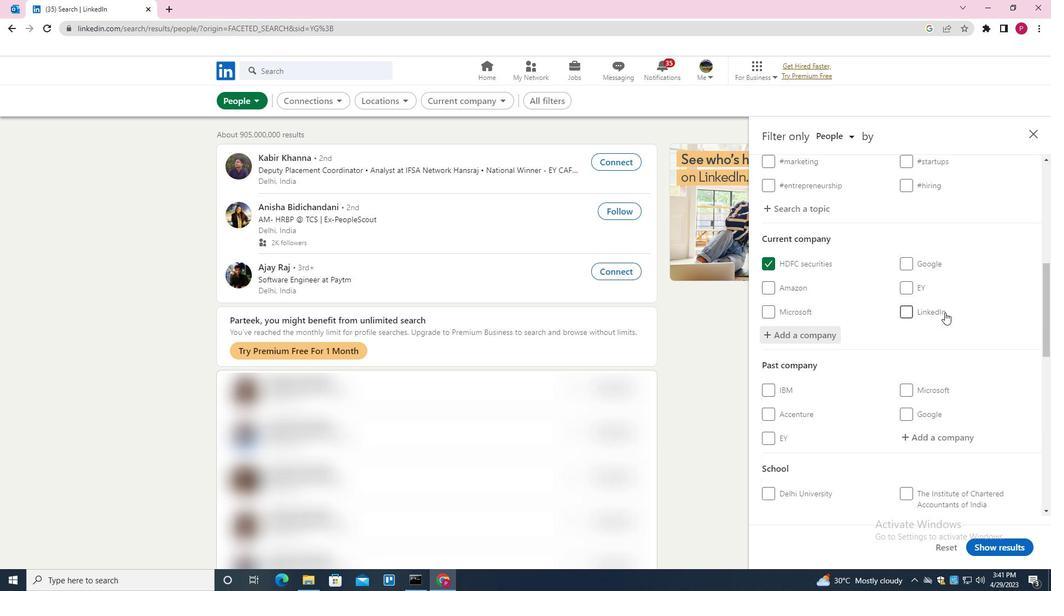 
Action: Mouse scrolled (900, 342) with delta (0, 0)
Screenshot: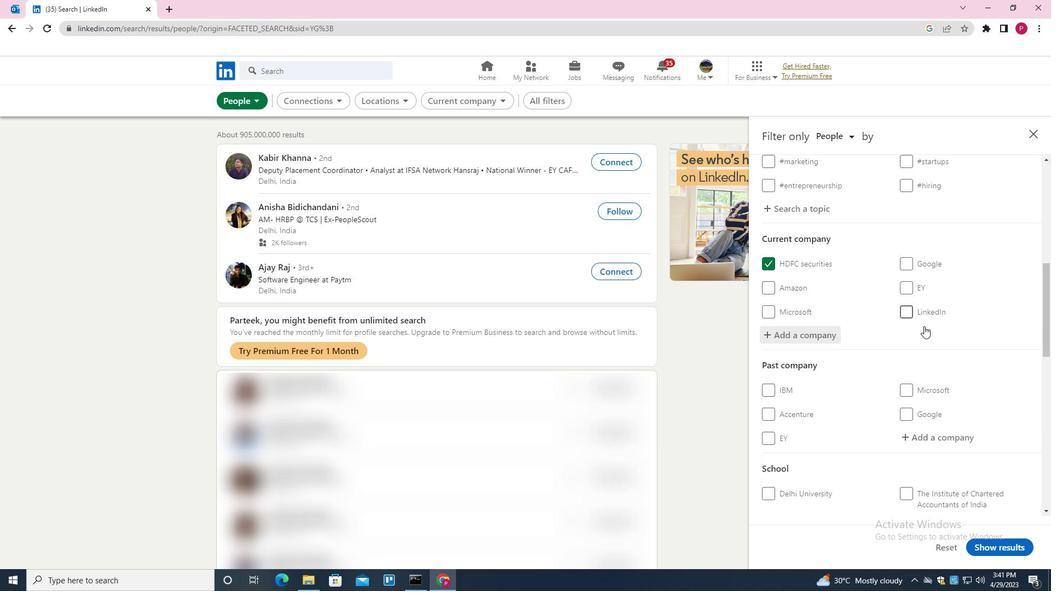 
Action: Mouse scrolled (900, 342) with delta (0, 0)
Screenshot: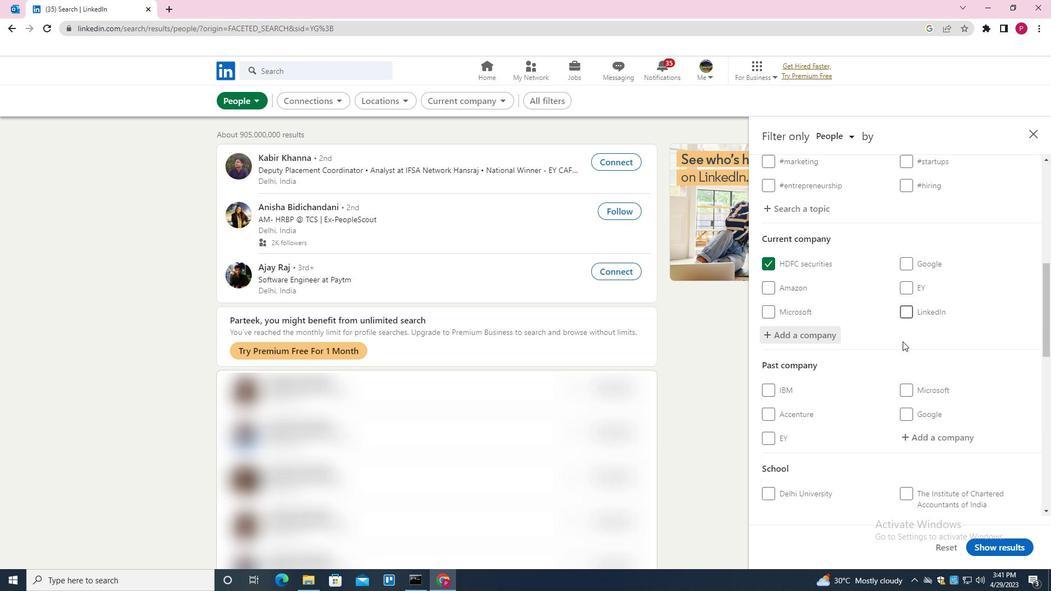
Action: Mouse moved to (938, 391)
Screenshot: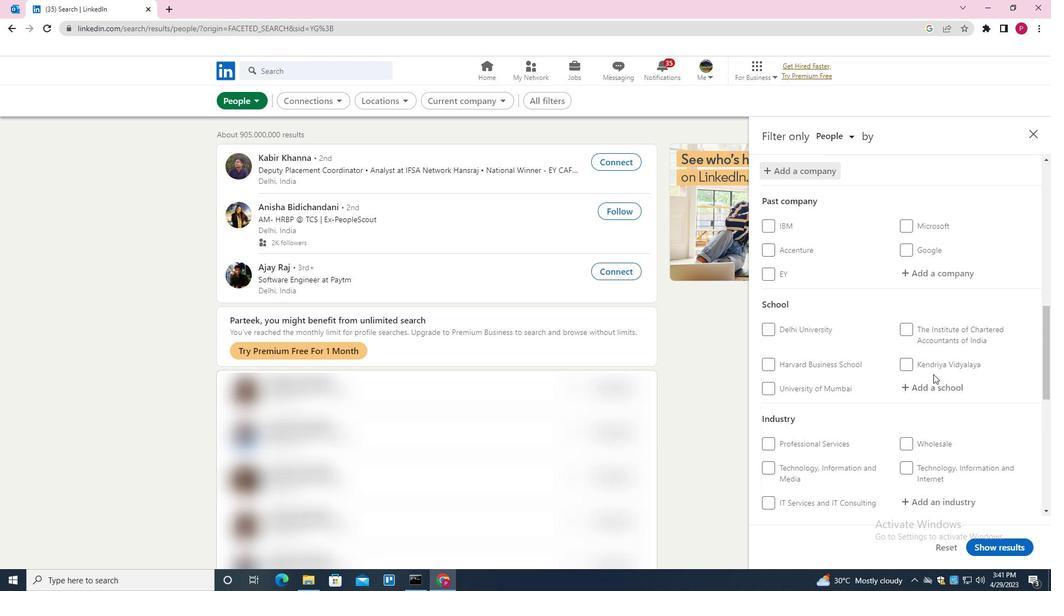
Action: Mouse pressed left at (938, 391)
Screenshot: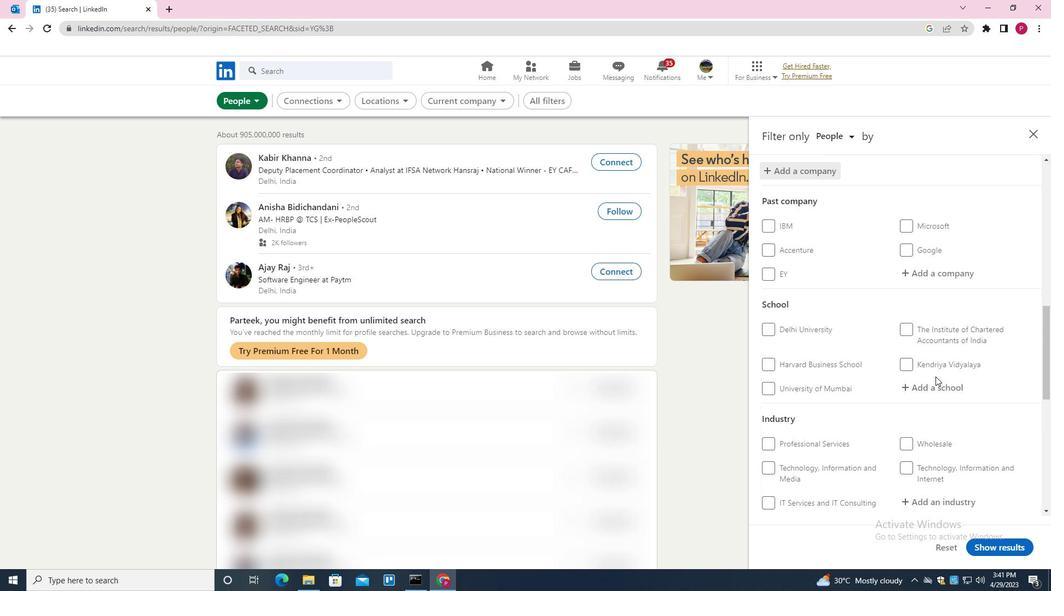 
Action: Key pressed <Key.shift>SYMBIOSIS<Key.space><Key.down><Key.down><Key.down><Key.down><Key.down><Key.down><Key.down><Key.down><Key.down><Key.down><Key.down><Key.down><Key.down><Key.down><Key.down><Key.down><Key.down><Key.down><Key.down><Key.down><Key.down><Key.shift>INSTITUE<Key.space>OF<Key.space><Key.backspace><Key.backspace><Key.backspace><Key.backspace><Key.backspace><Key.backspace><Key.backspace>TUTE<Key.space>OF<Key.space><Key.shift>C<Key.down><Key.down><Key.enter>
Screenshot: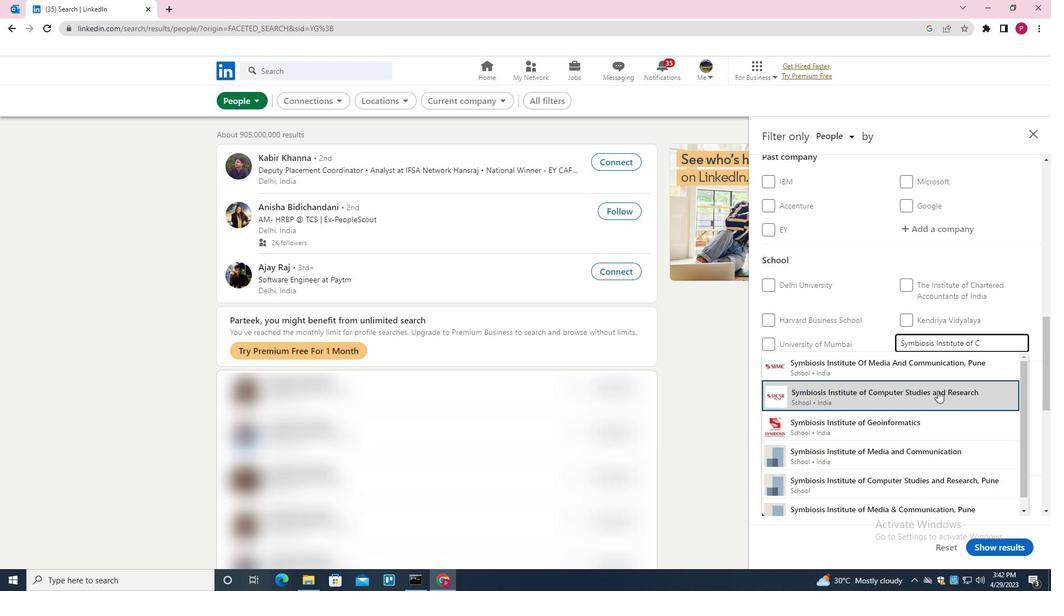 
Action: Mouse scrolled (938, 390) with delta (0, 0)
Screenshot: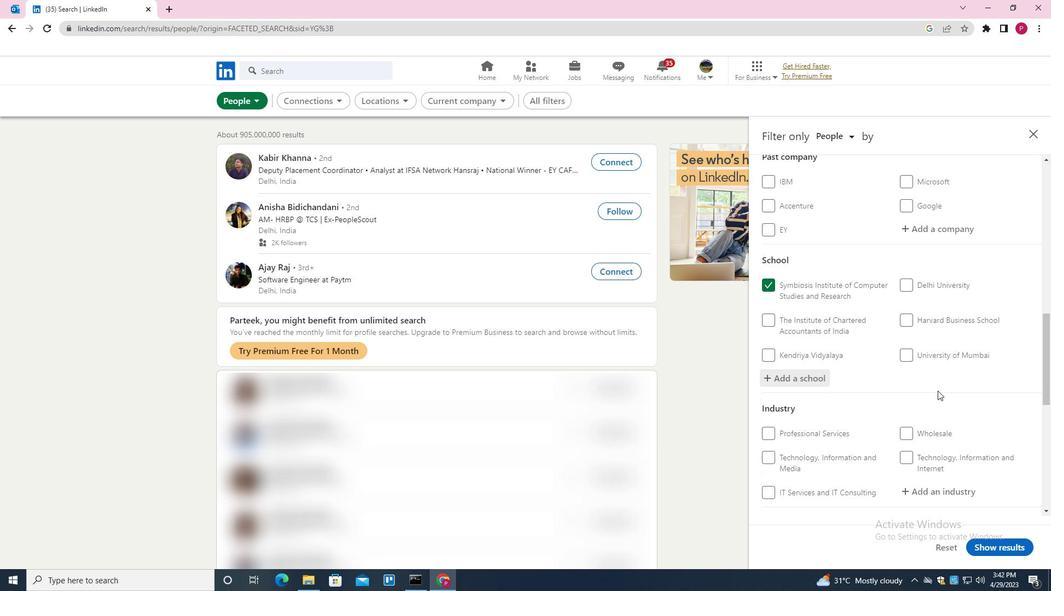 
Action: Mouse scrolled (938, 390) with delta (0, 0)
Screenshot: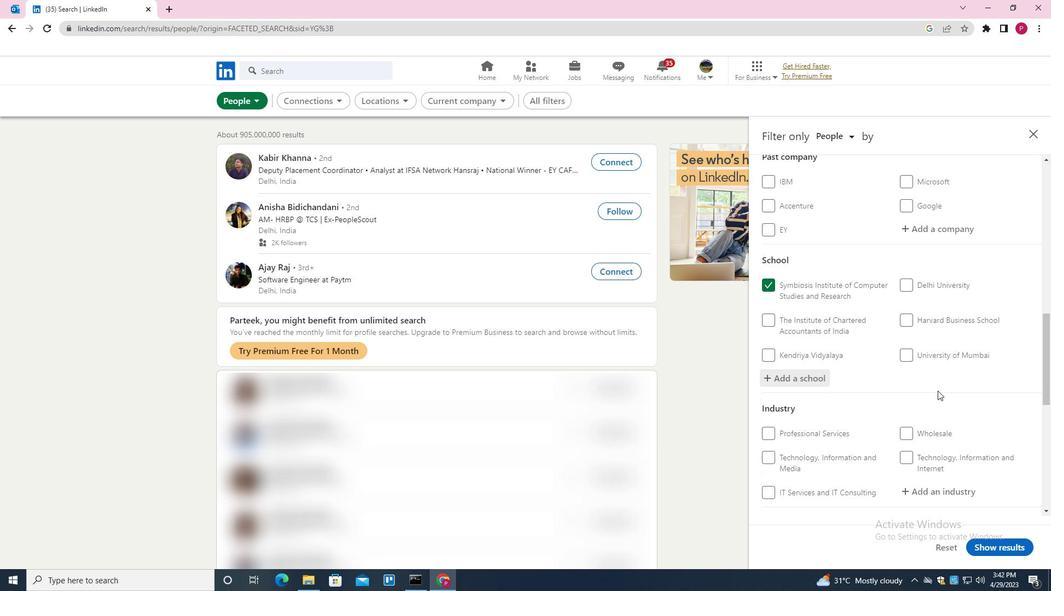 
Action: Mouse scrolled (938, 390) with delta (0, 0)
Screenshot: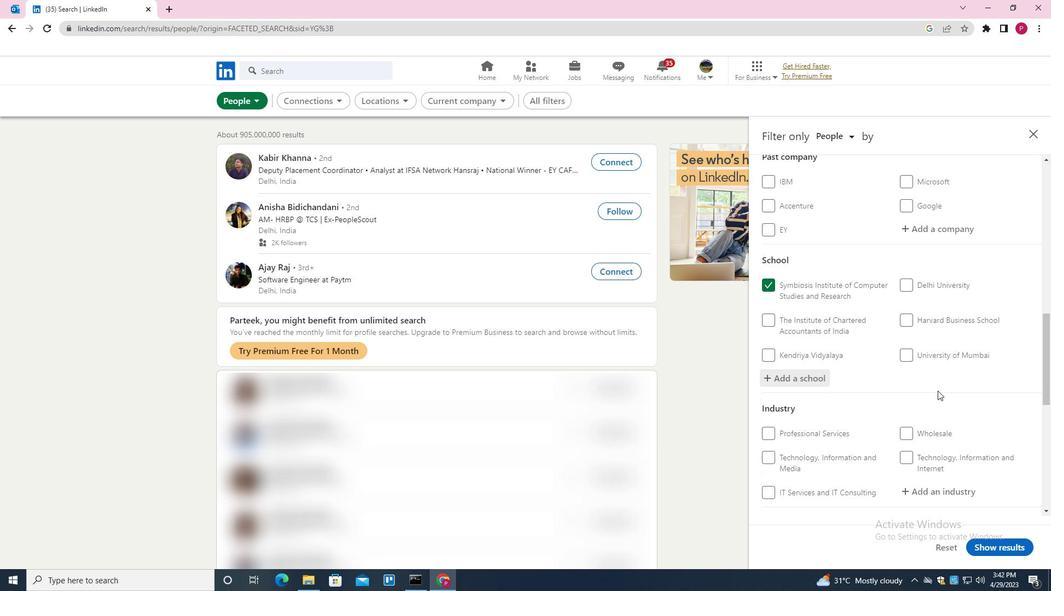
Action: Mouse moved to (946, 318)
Screenshot: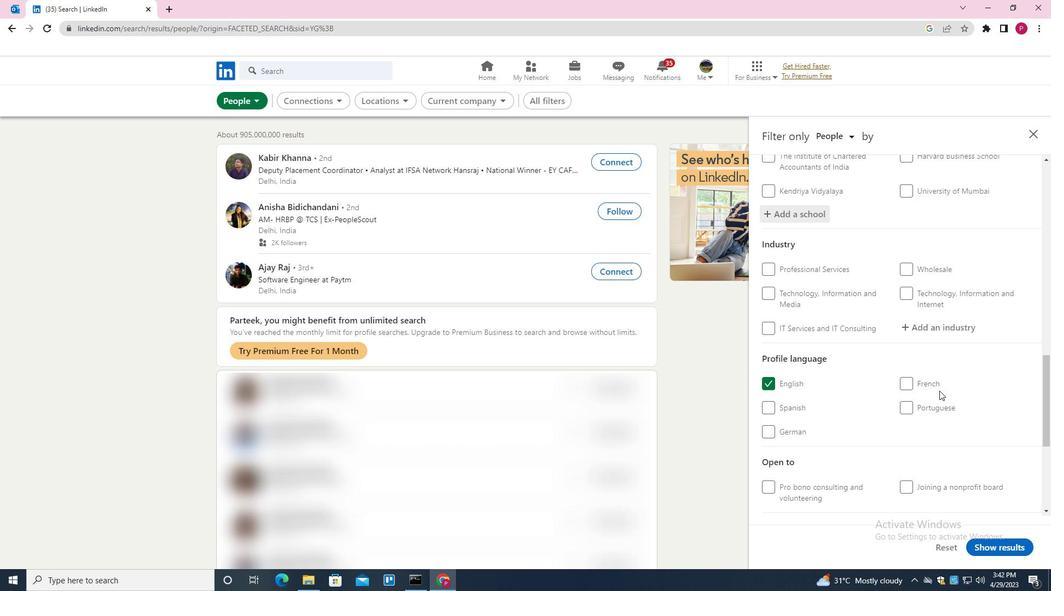 
Action: Mouse pressed left at (946, 318)
Screenshot: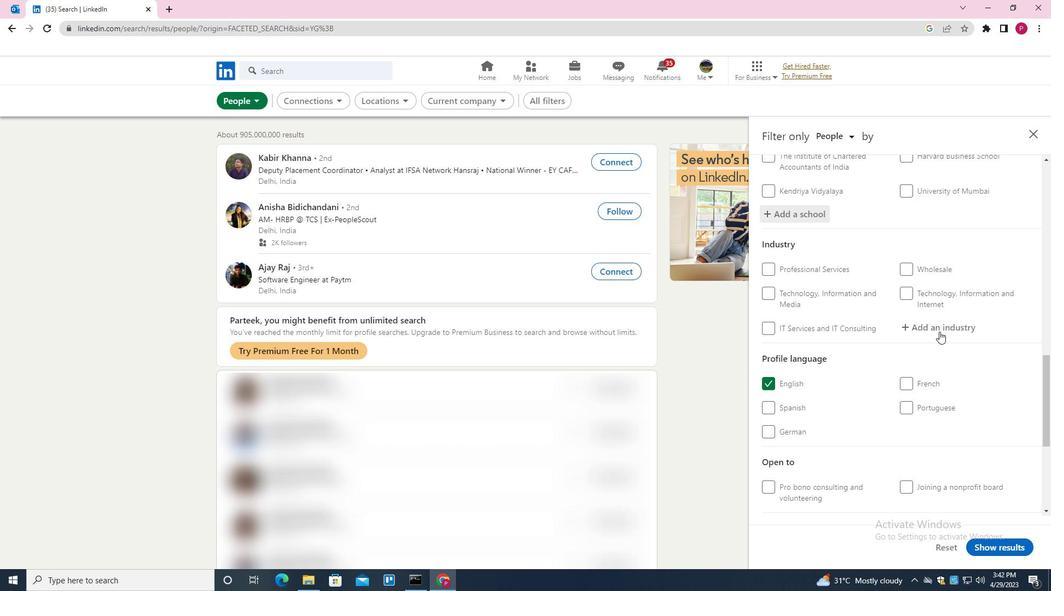 
Action: Key pressed <Key.shift><Key.shift><Key.shift><Key.shift>BUSINE<Key.down><Key.down><Key.enter>
Screenshot: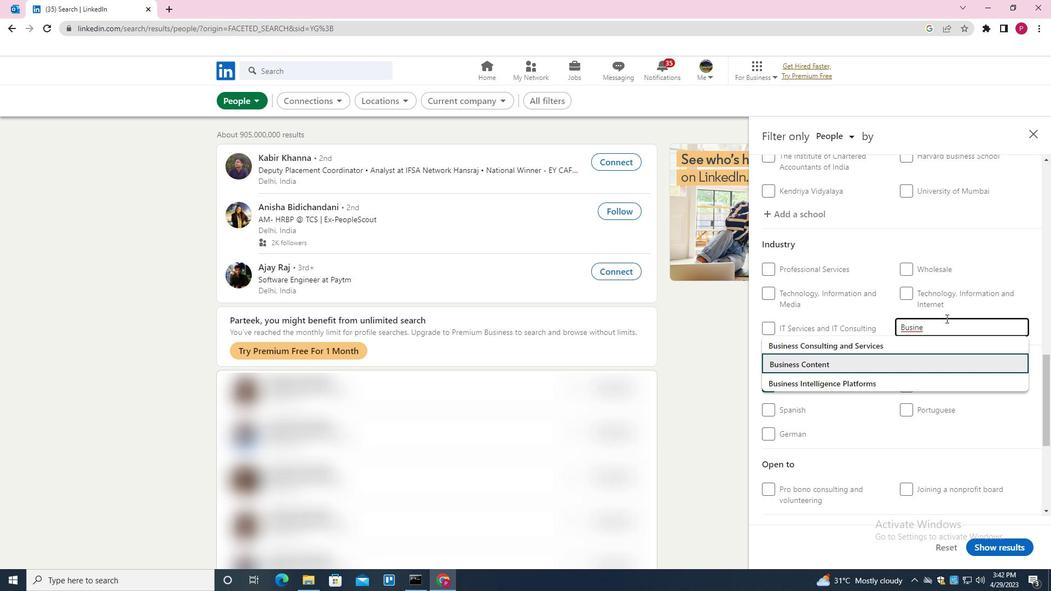 
Action: Mouse moved to (909, 356)
Screenshot: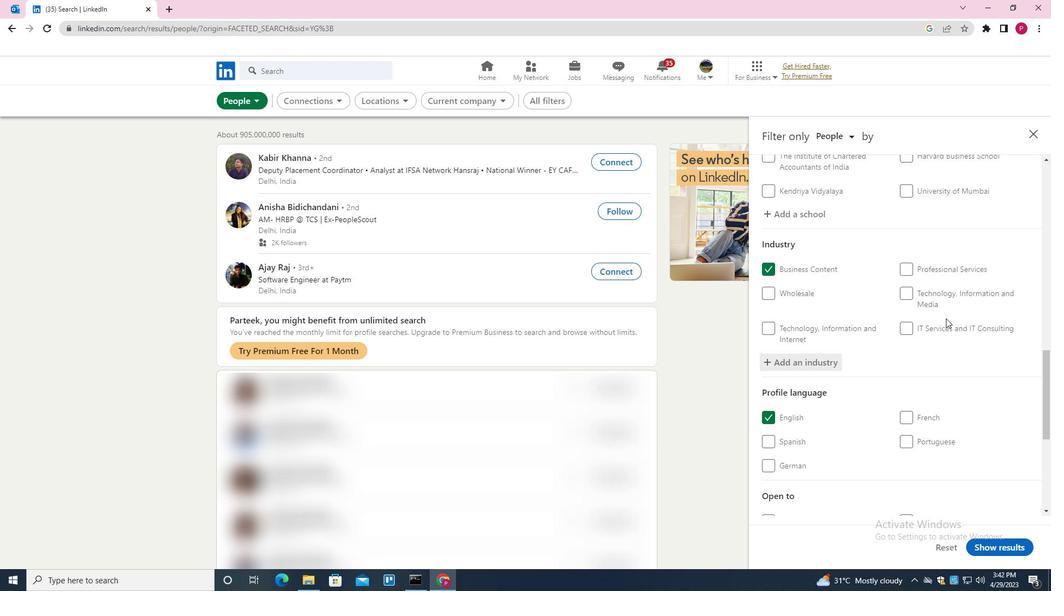 
Action: Mouse scrolled (909, 355) with delta (0, 0)
Screenshot: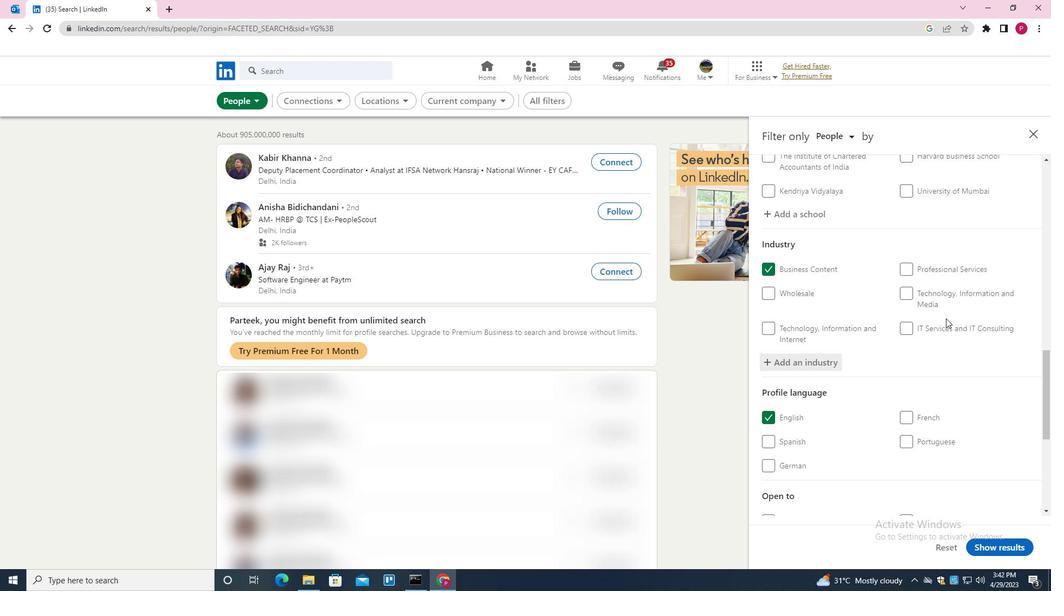 
Action: Mouse moved to (907, 360)
Screenshot: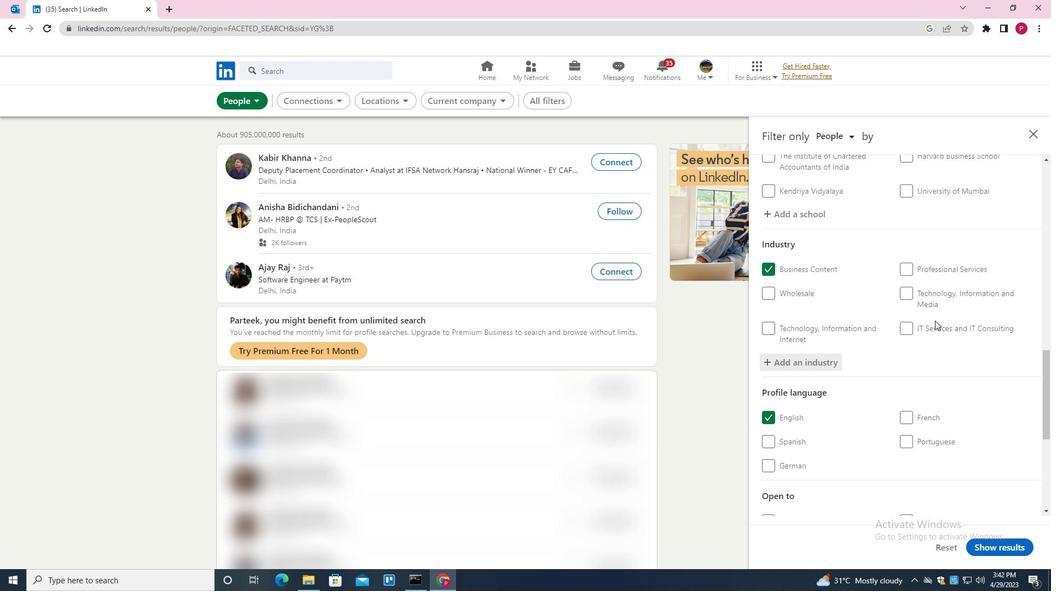 
Action: Mouse scrolled (907, 359) with delta (0, 0)
Screenshot: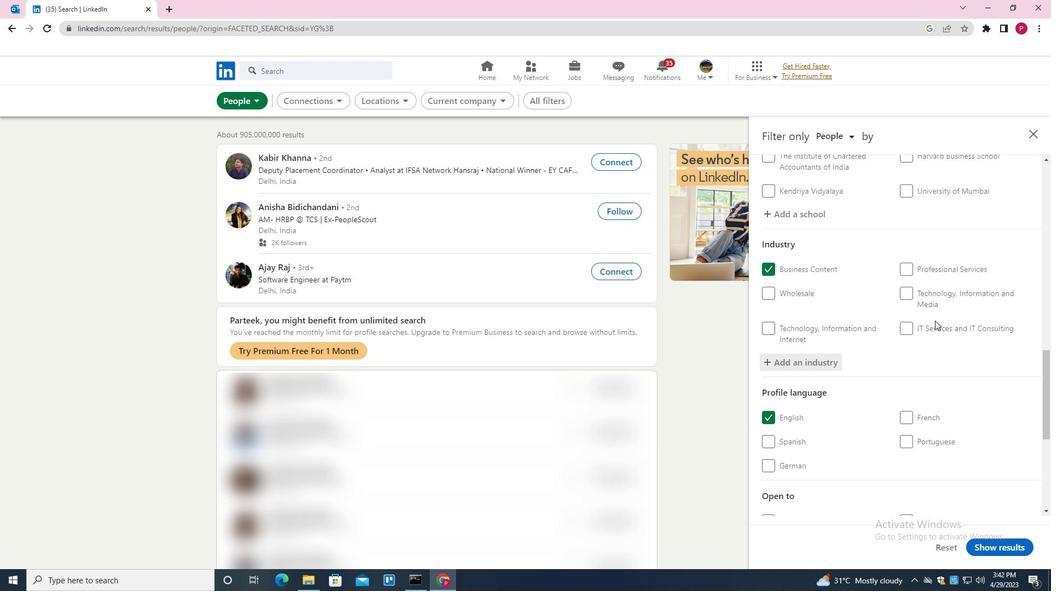 
Action: Mouse moved to (904, 365)
Screenshot: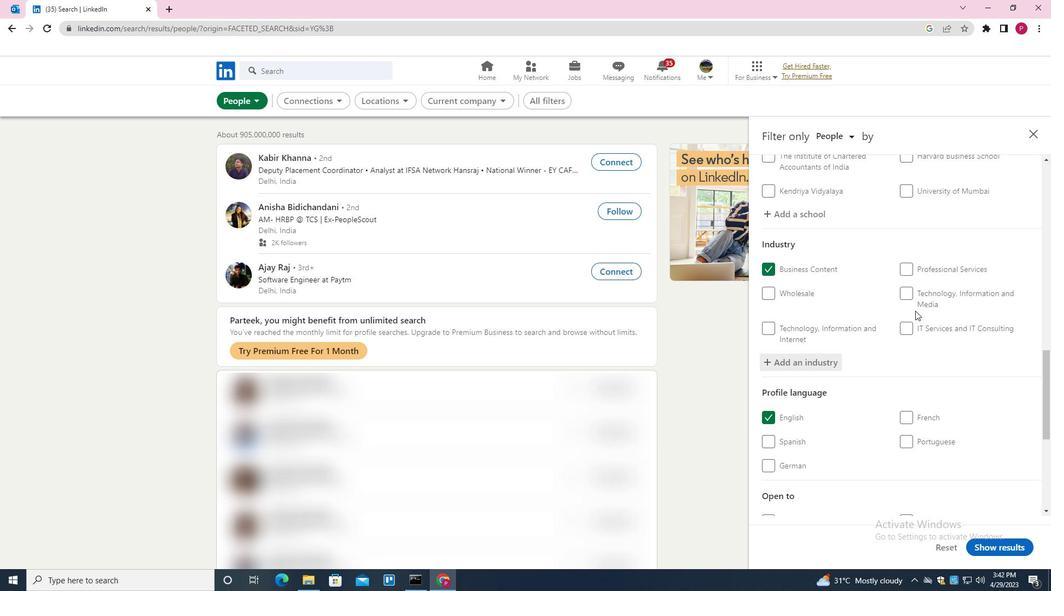 
Action: Mouse scrolled (904, 364) with delta (0, 0)
Screenshot: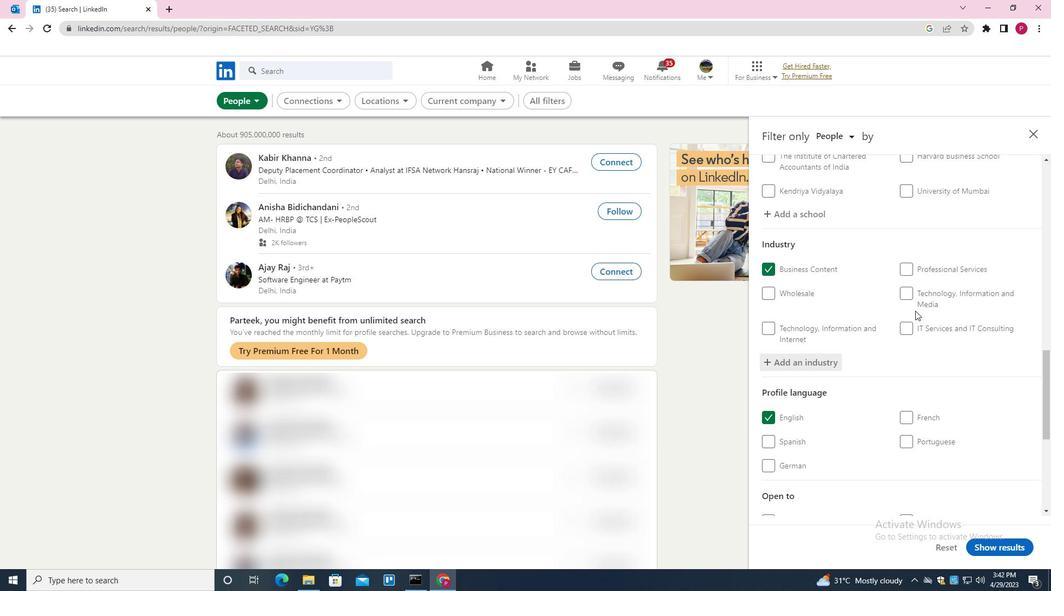 
Action: Mouse moved to (903, 367)
Screenshot: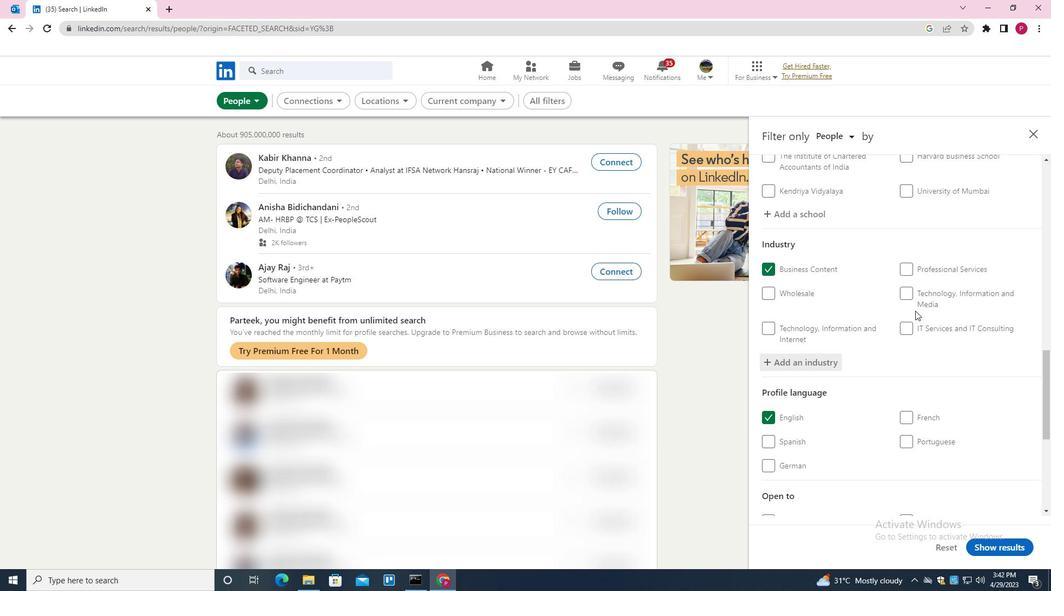 
Action: Mouse scrolled (903, 366) with delta (0, 0)
Screenshot: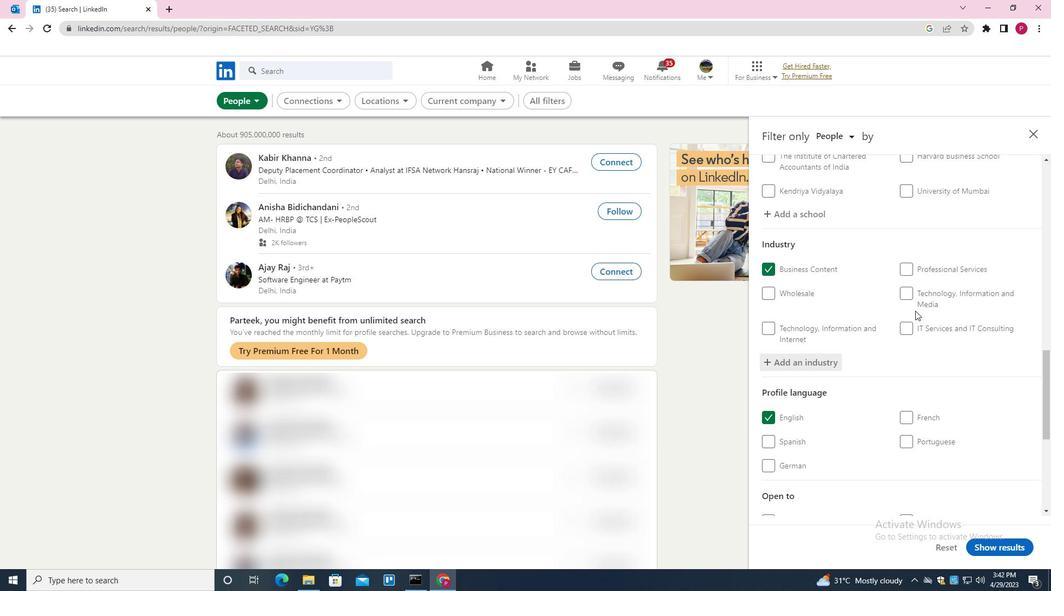 
Action: Mouse moved to (899, 374)
Screenshot: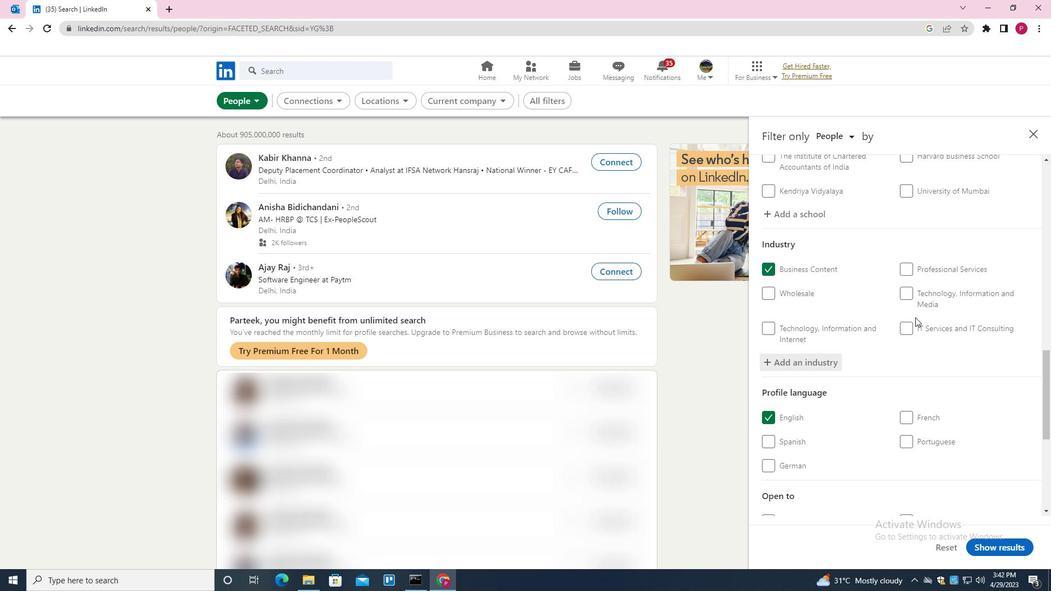 
Action: Mouse scrolled (899, 374) with delta (0, 0)
Screenshot: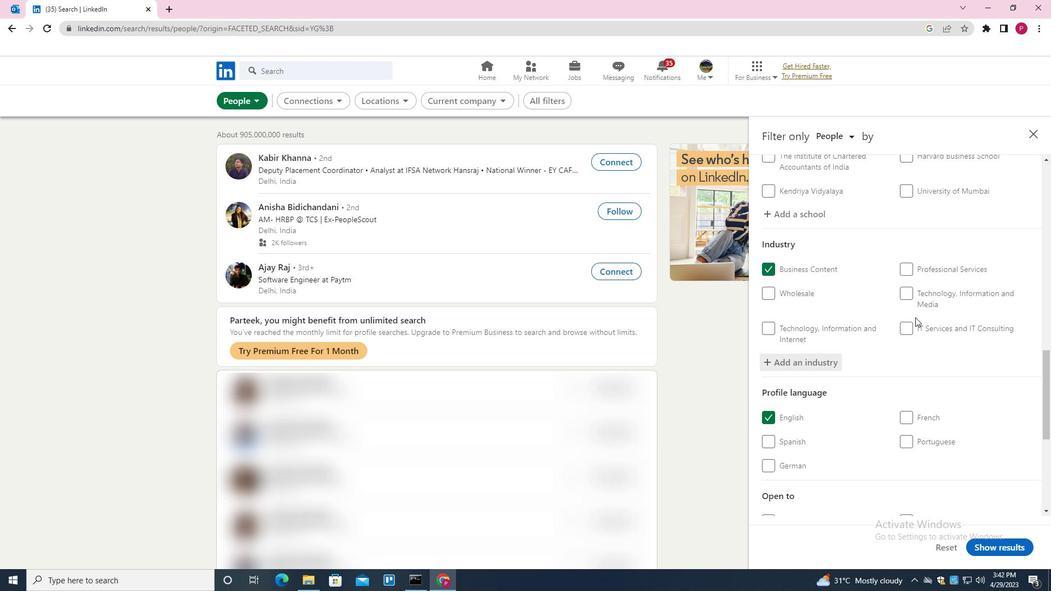 
Action: Mouse moved to (929, 360)
Screenshot: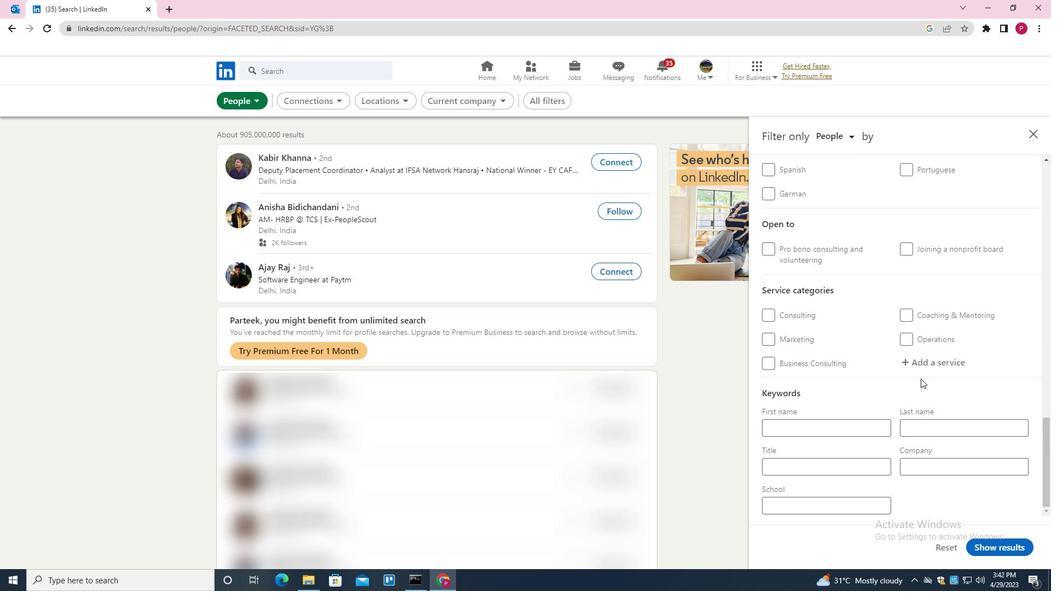 
Action: Mouse pressed left at (929, 360)
Screenshot: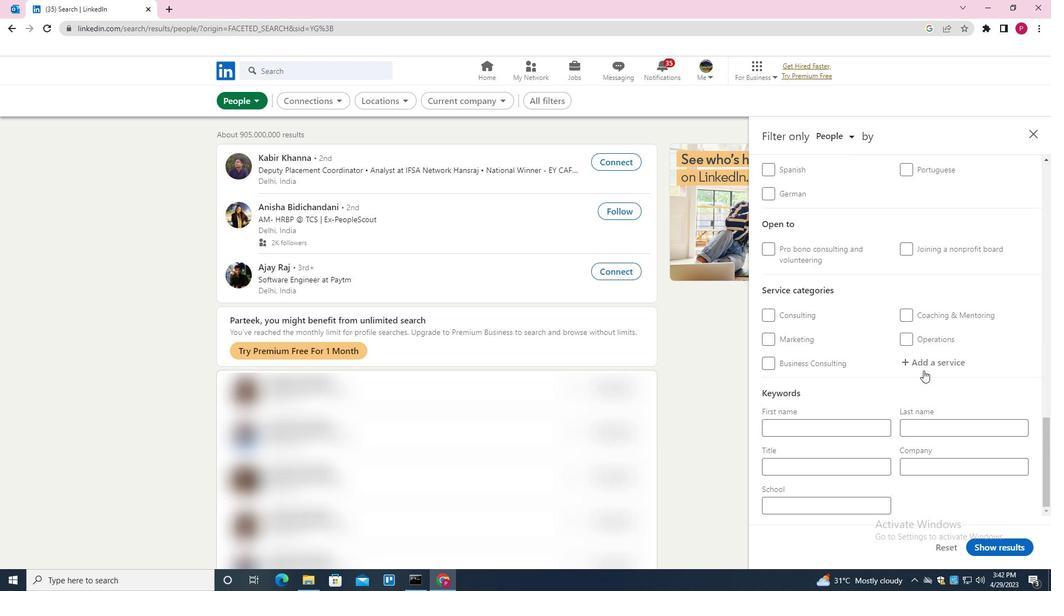 
Action: Key pressed <Key.shift>CATER<Key.down><Key.enter>
Screenshot: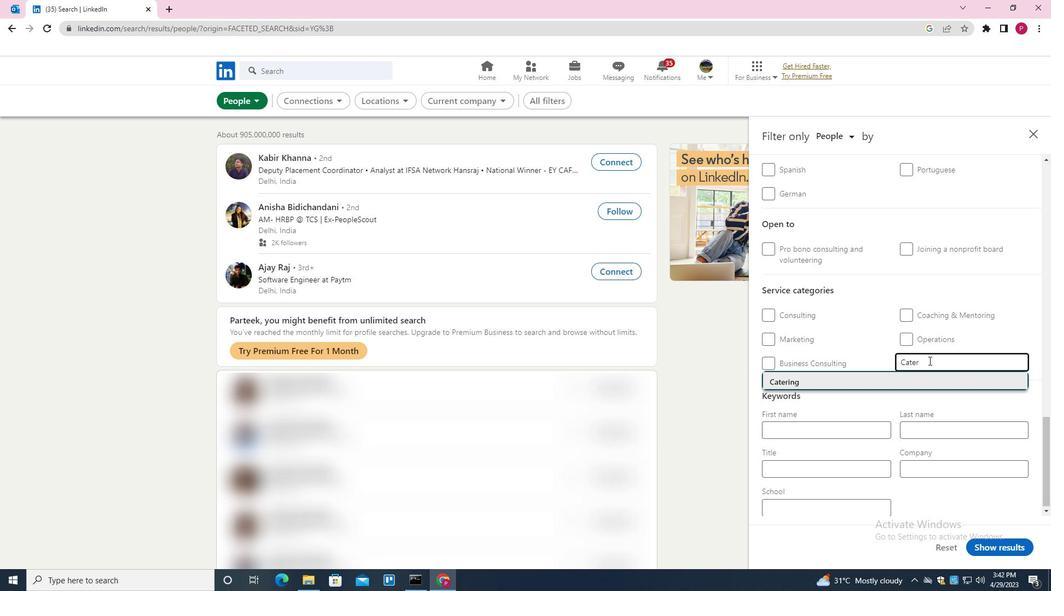 
Action: Mouse moved to (899, 381)
Screenshot: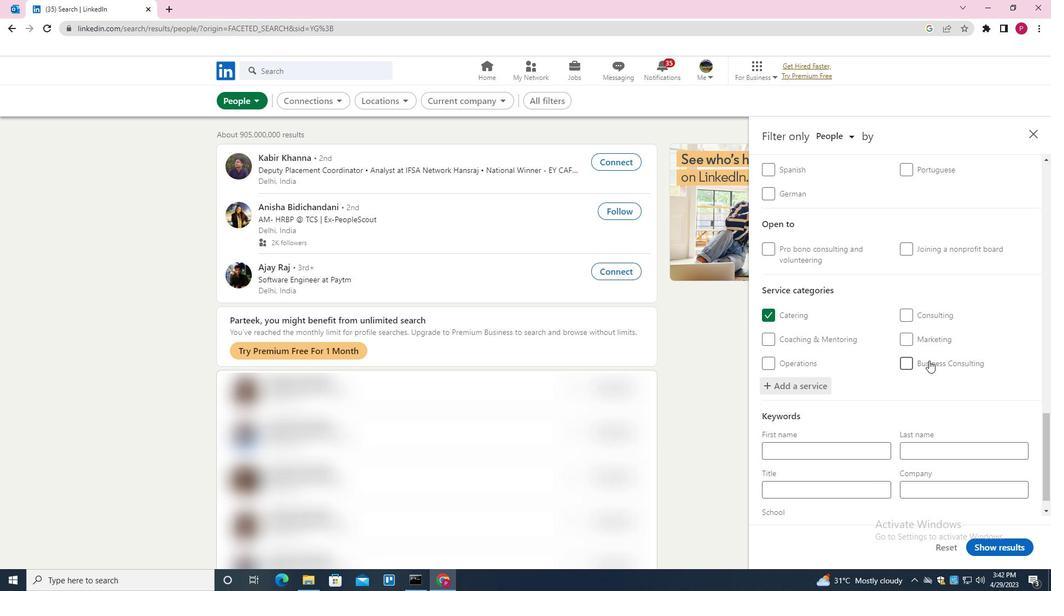 
Action: Mouse scrolled (899, 380) with delta (0, 0)
Screenshot: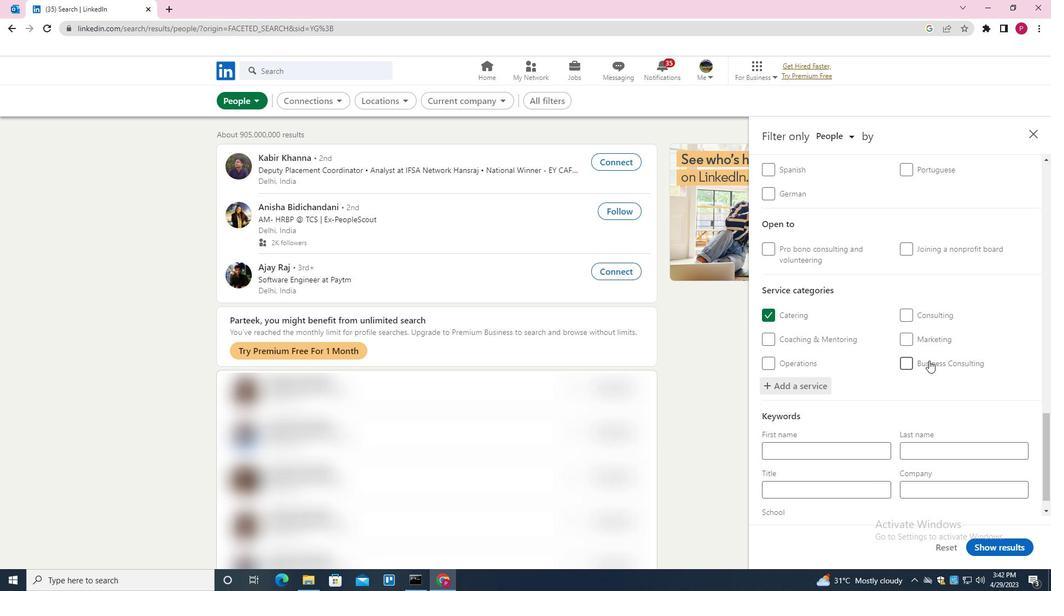 
Action: Mouse moved to (893, 383)
Screenshot: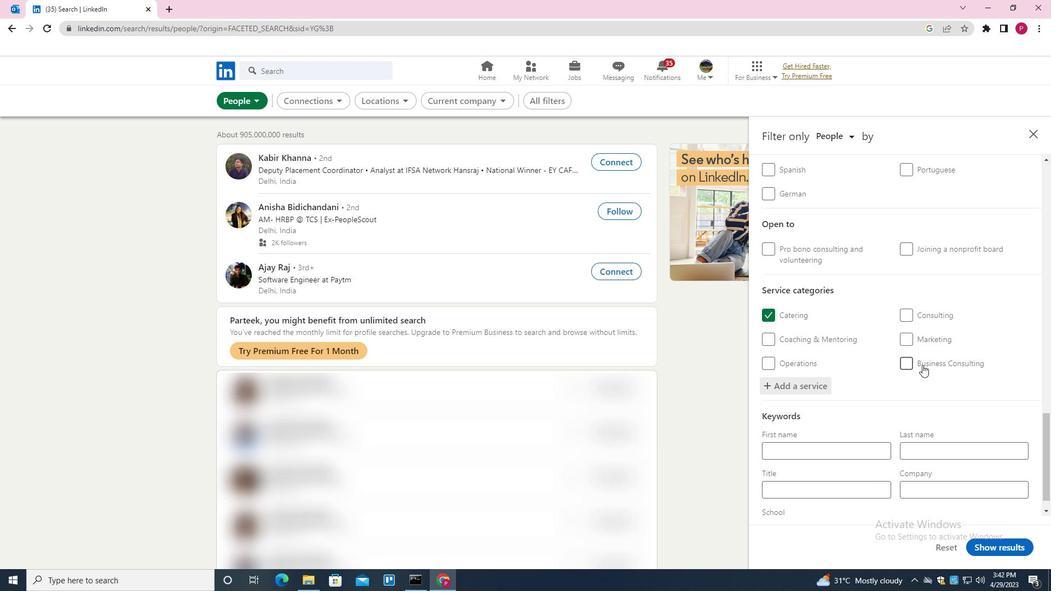 
Action: Mouse scrolled (893, 383) with delta (0, 0)
Screenshot: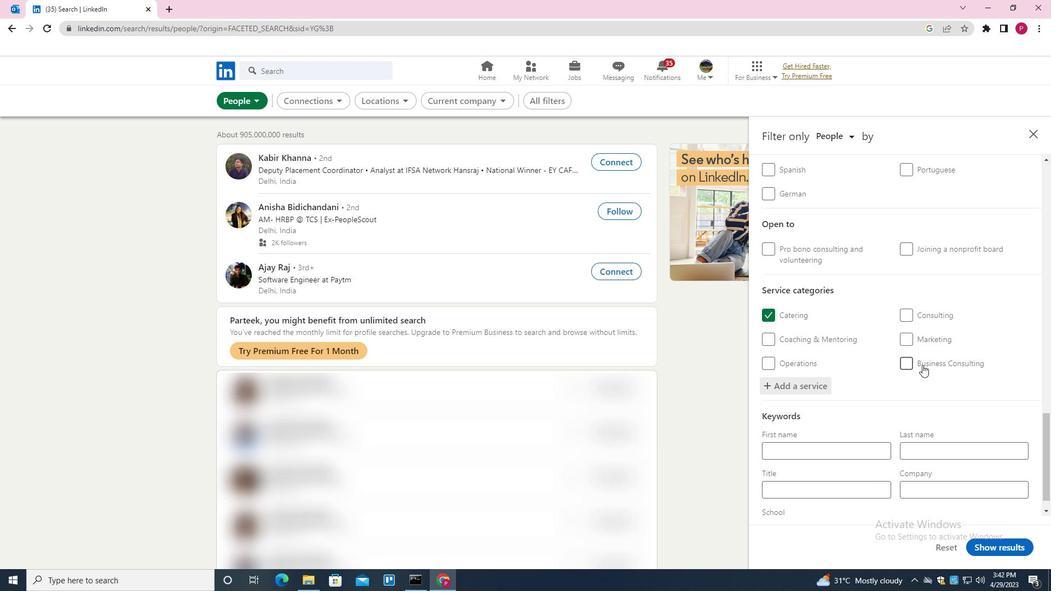 
Action: Mouse moved to (892, 385)
Screenshot: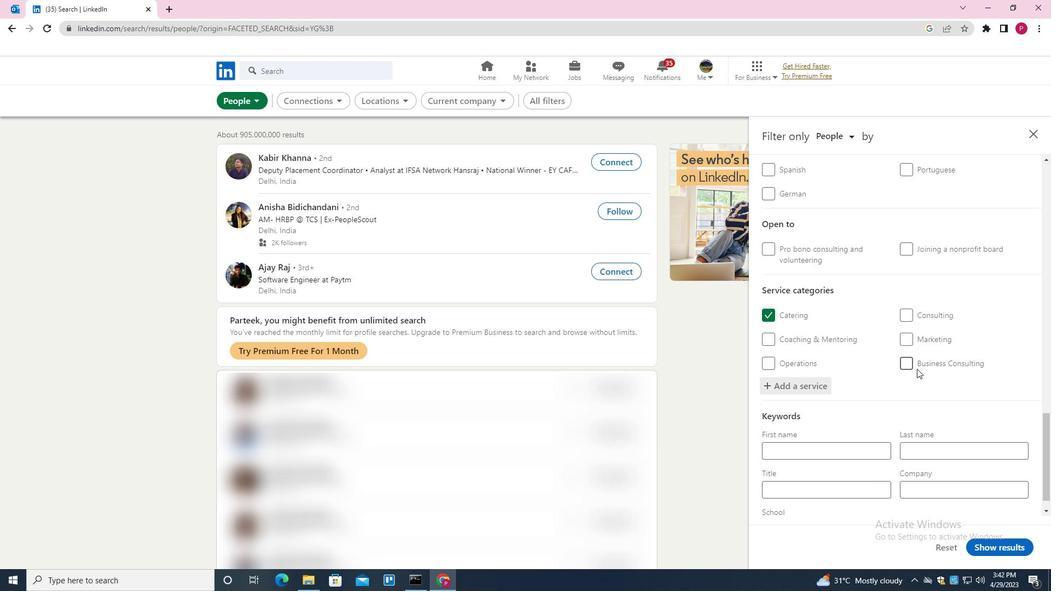 
Action: Mouse scrolled (892, 384) with delta (0, 0)
Screenshot: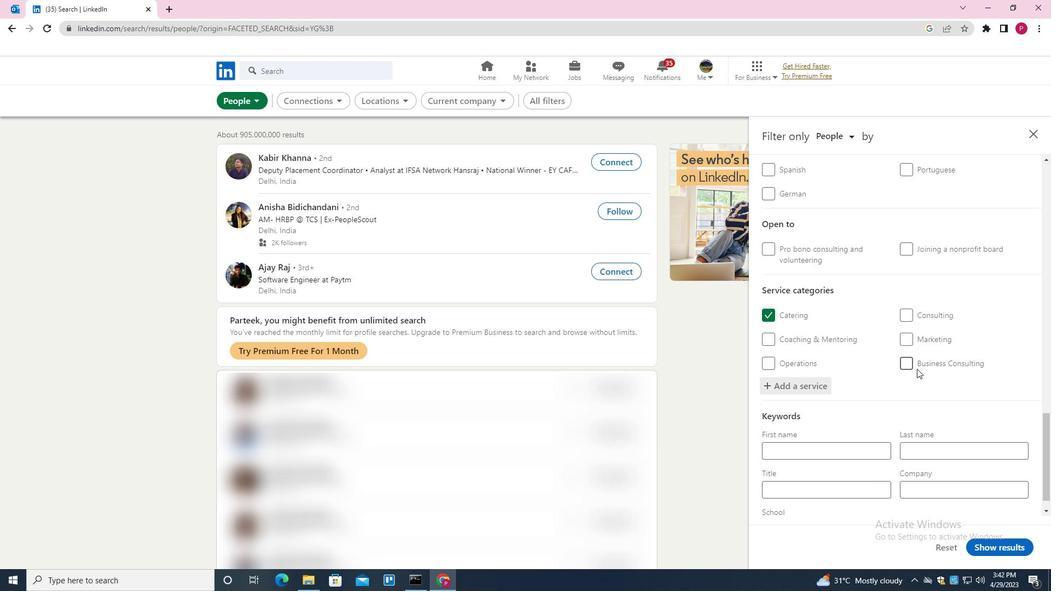 
Action: Mouse scrolled (892, 384) with delta (0, 0)
Screenshot: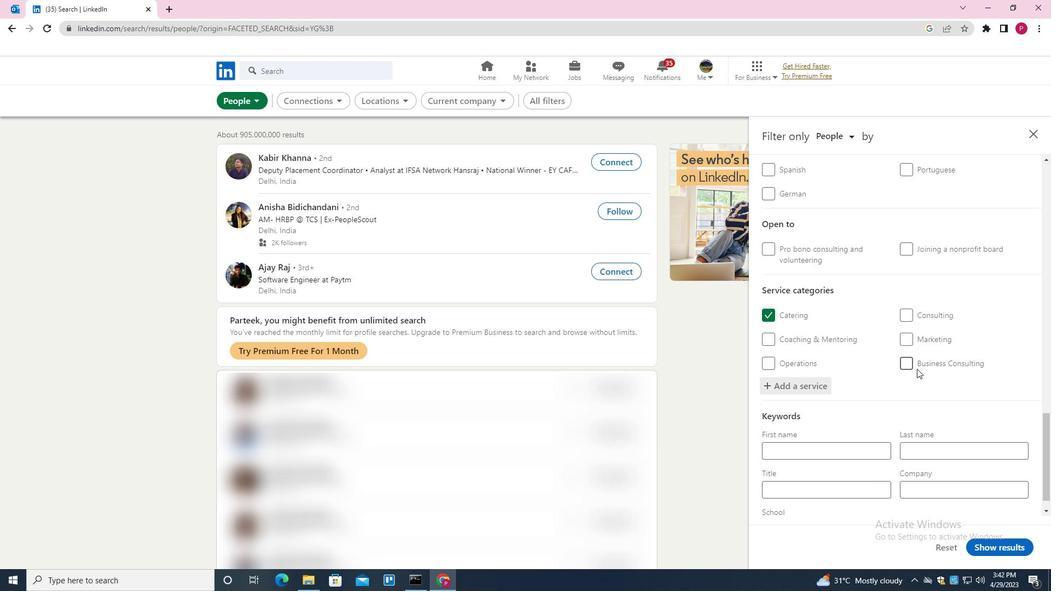 
Action: Mouse scrolled (892, 384) with delta (0, 0)
Screenshot: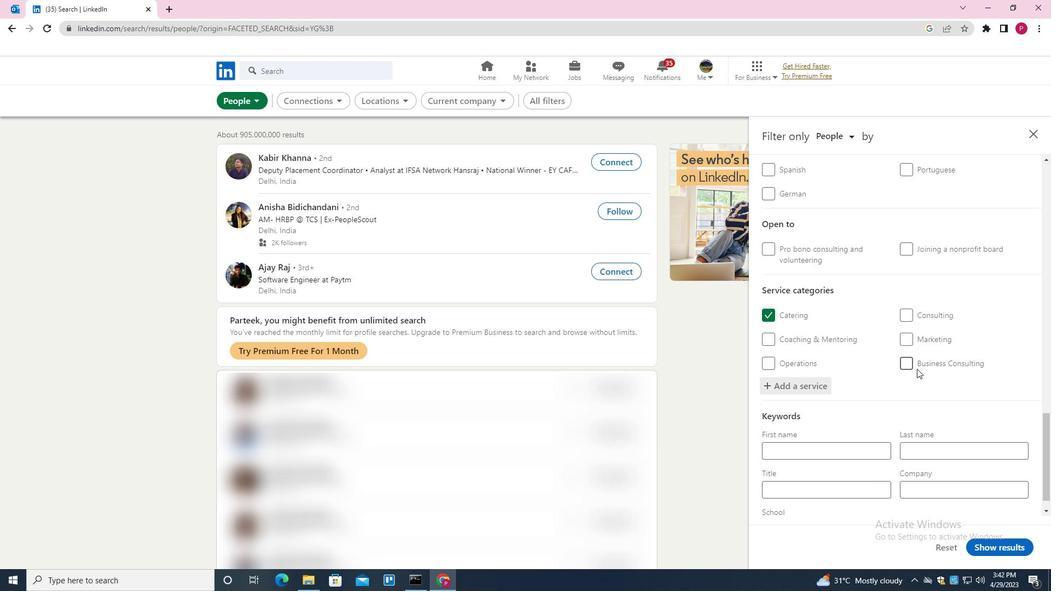 
Action: Mouse moved to (843, 469)
Screenshot: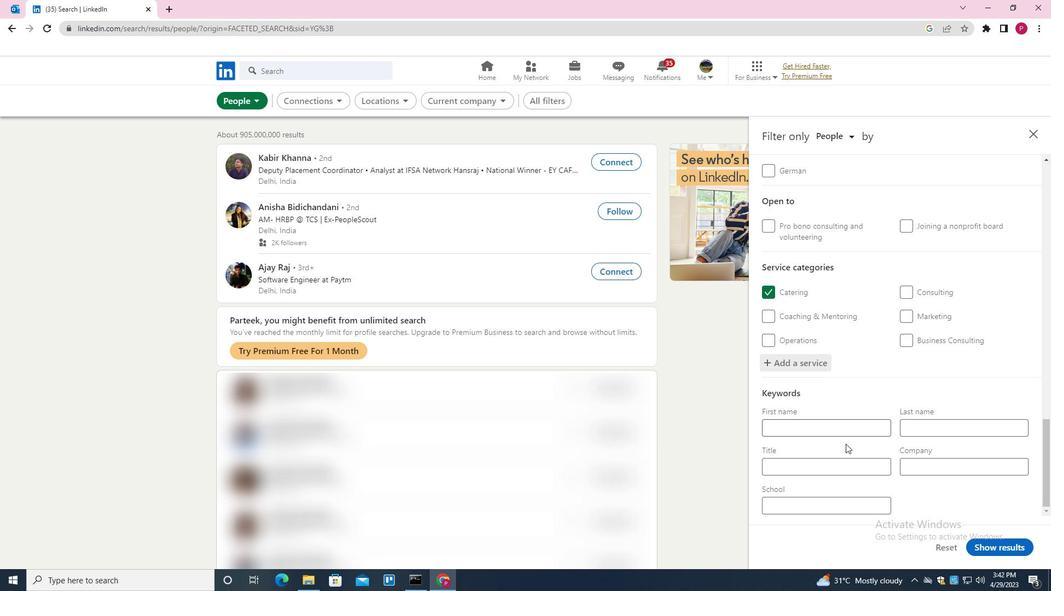 
Action: Mouse pressed left at (843, 469)
Screenshot: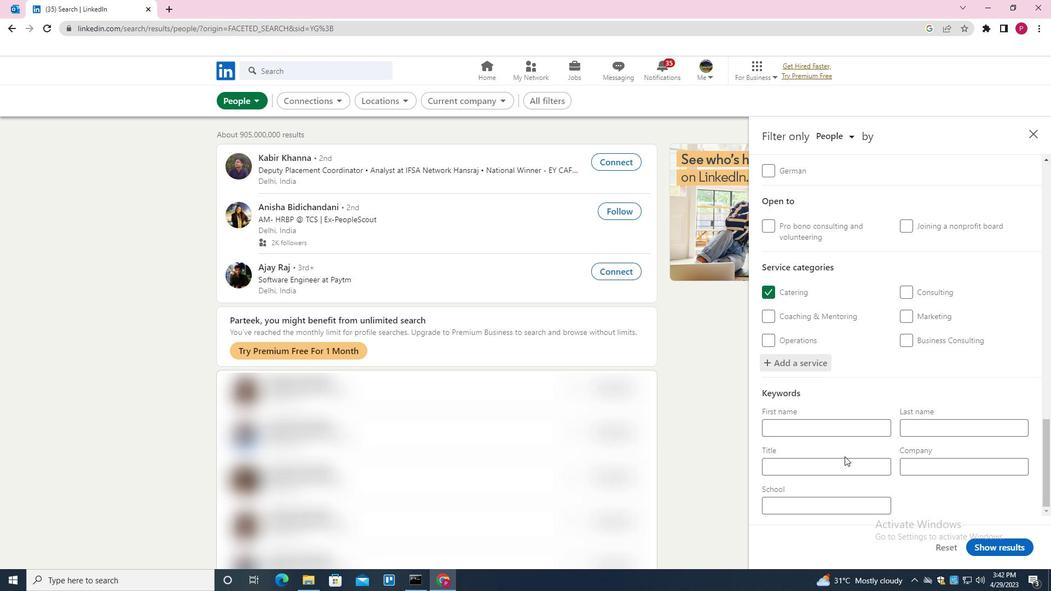 
Action: Key pressed <Key.shift>TEACHING<Key.space><Key.shift>ASIS<Key.backspace><Key.backspace>SISTANT
Screenshot: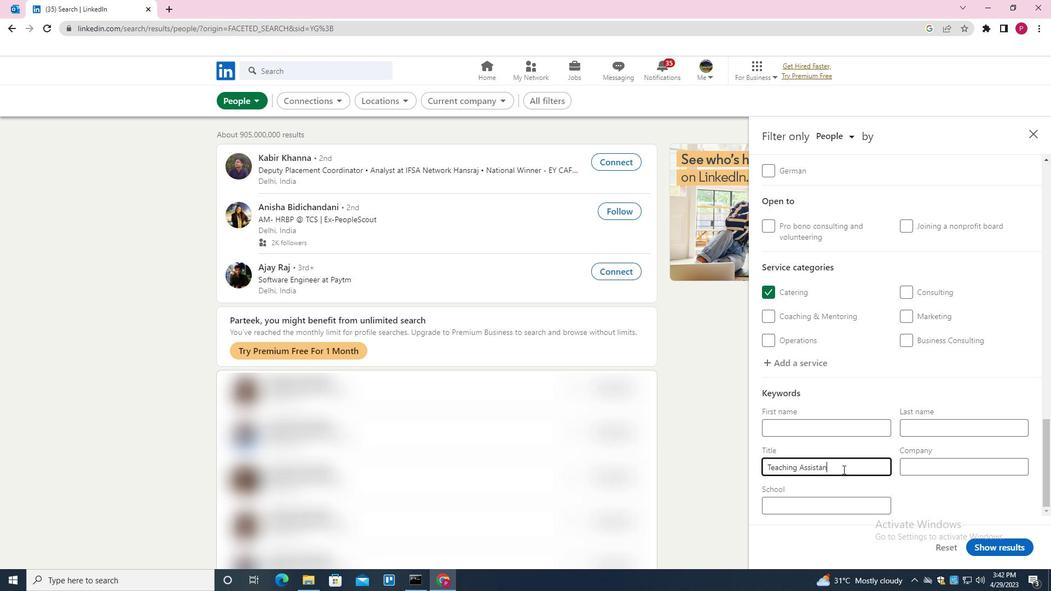 
Action: Mouse scrolled (843, 469) with delta (0, 0)
Screenshot: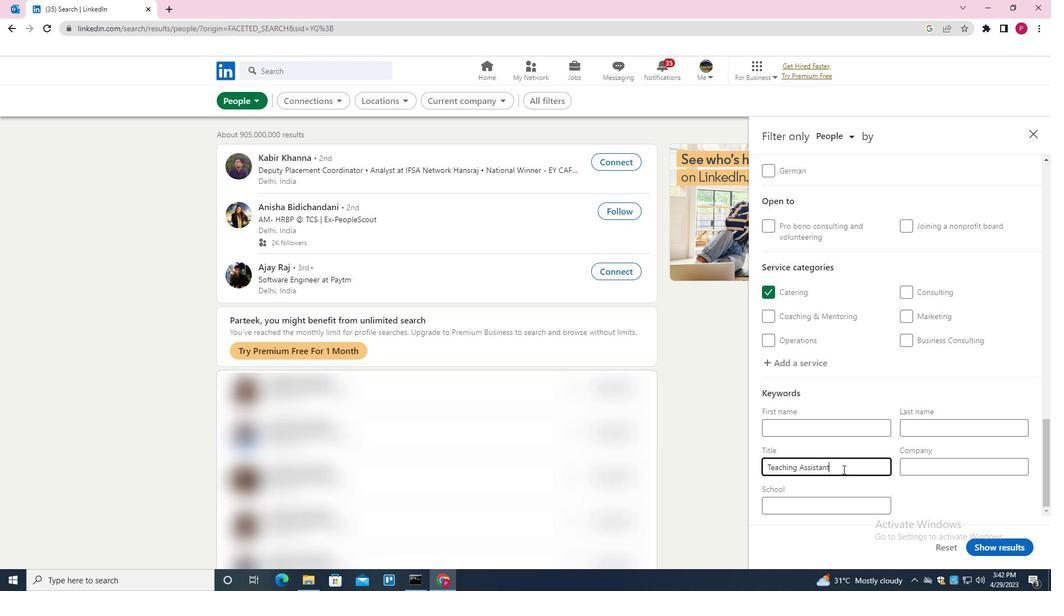 
Action: Mouse scrolled (843, 469) with delta (0, 0)
Screenshot: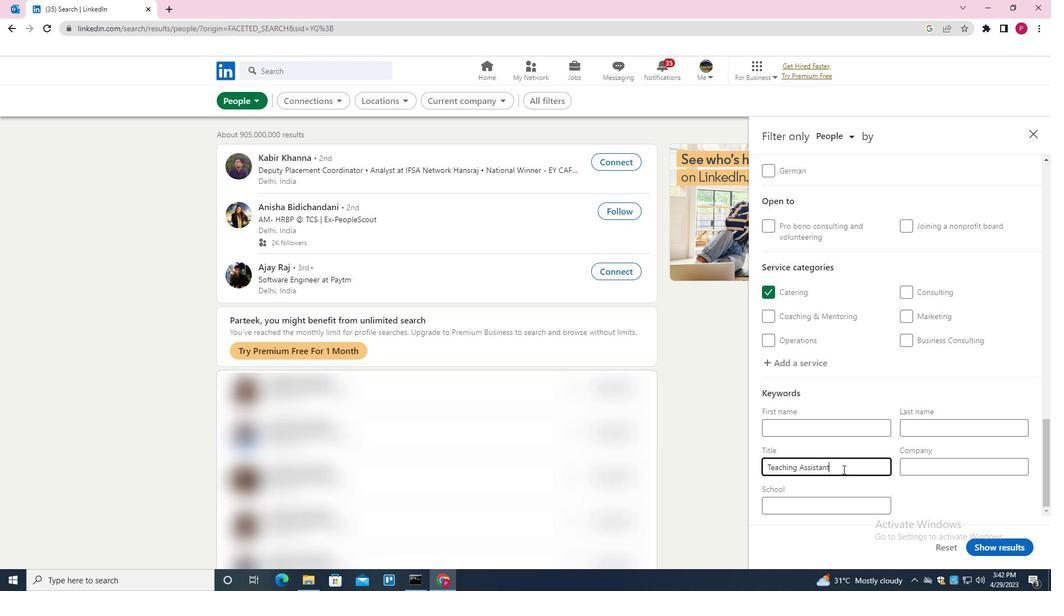 
Action: Mouse moved to (995, 547)
Screenshot: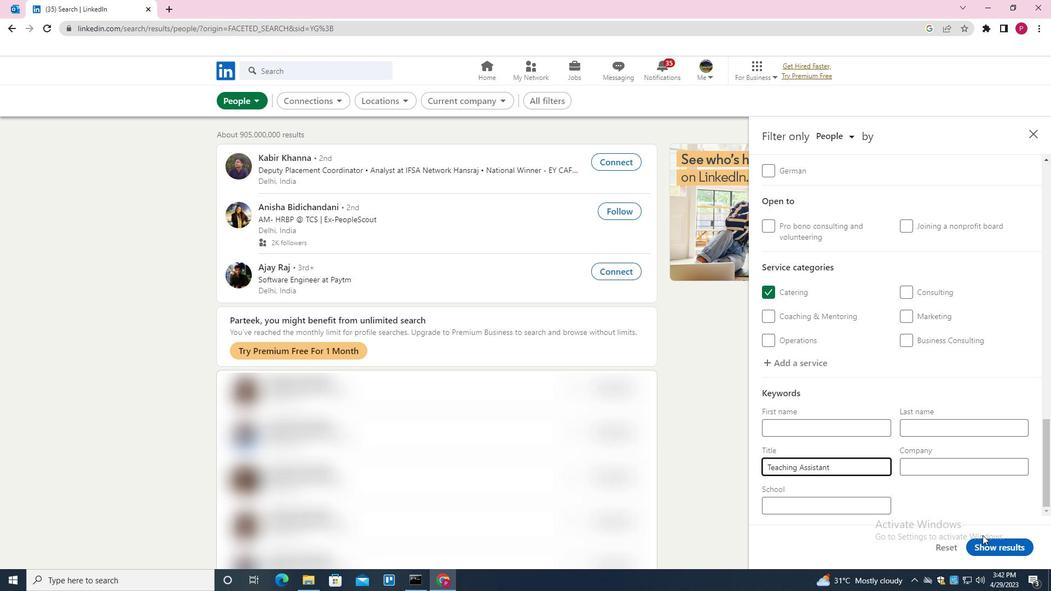 
Action: Mouse pressed left at (995, 547)
Screenshot: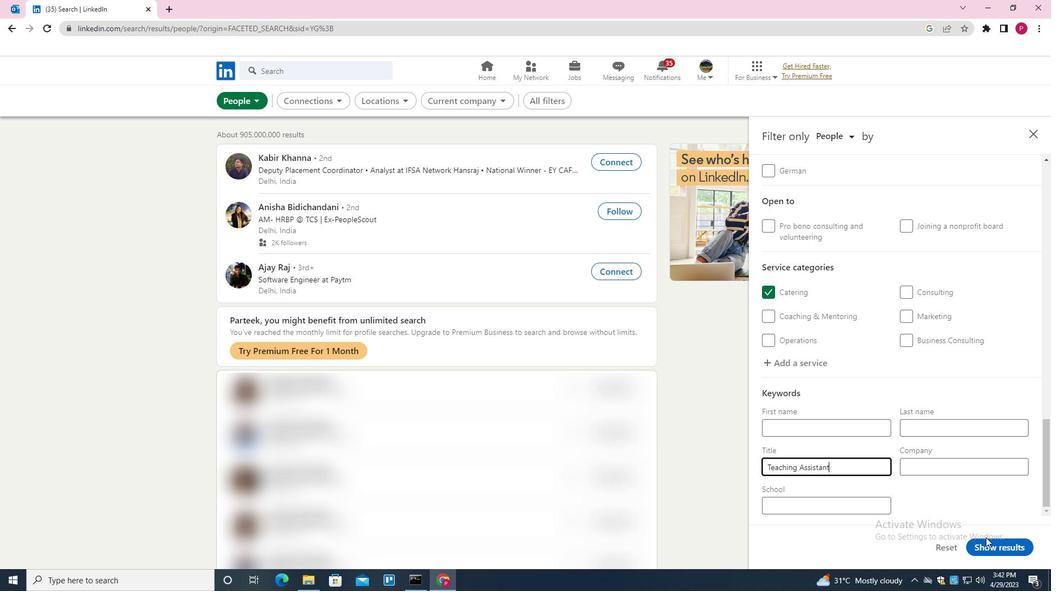 
Action: Mouse moved to (558, 273)
Screenshot: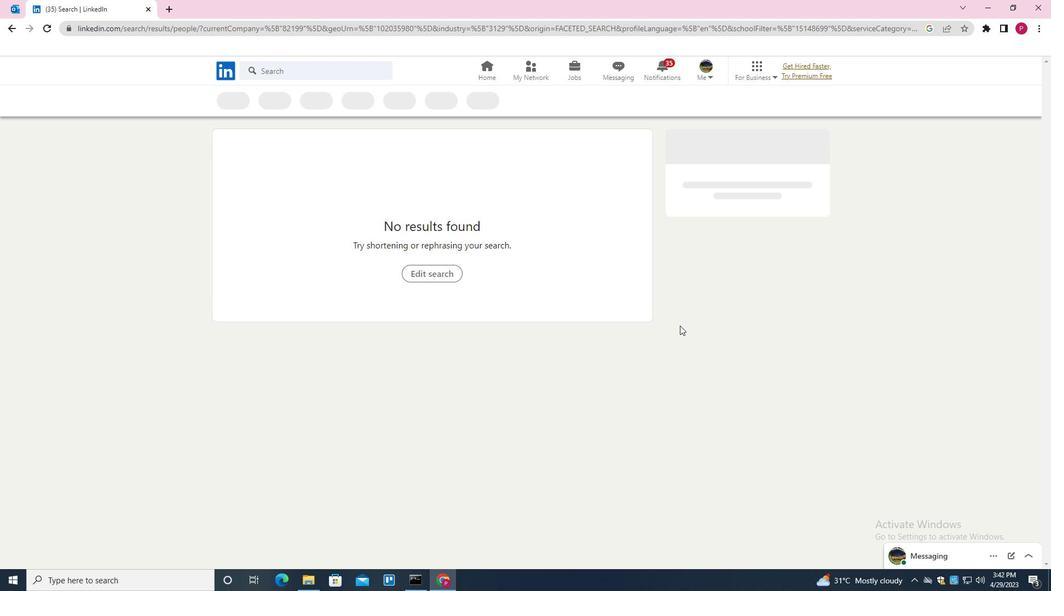 
